 Task: Create a due date automation trigger when advanced on, 2 hours before a card is due add fields with custom field "Resume" set to a number lower or equal to 1 and lower than 10.
Action: Mouse moved to (876, 260)
Screenshot: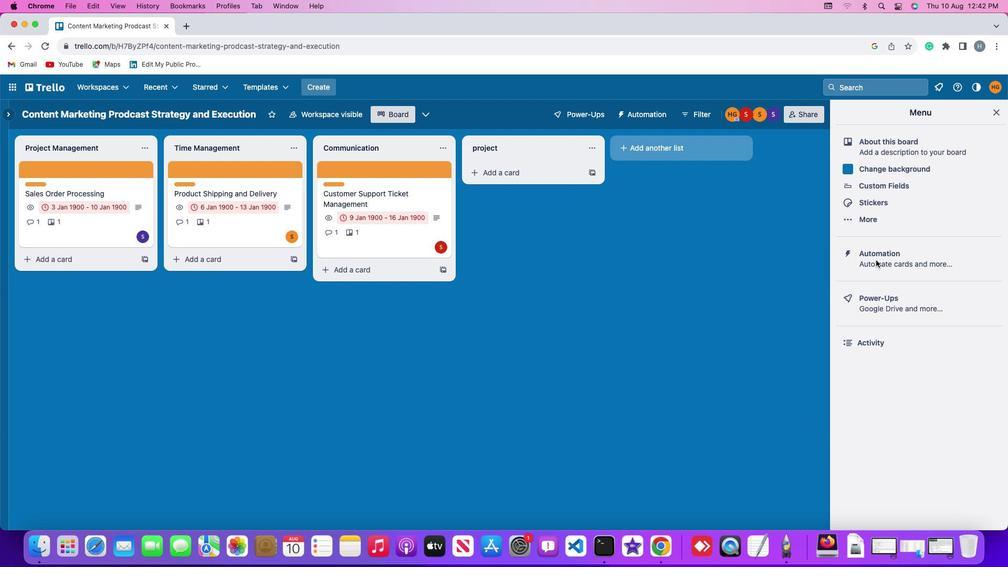 
Action: Mouse pressed left at (876, 260)
Screenshot: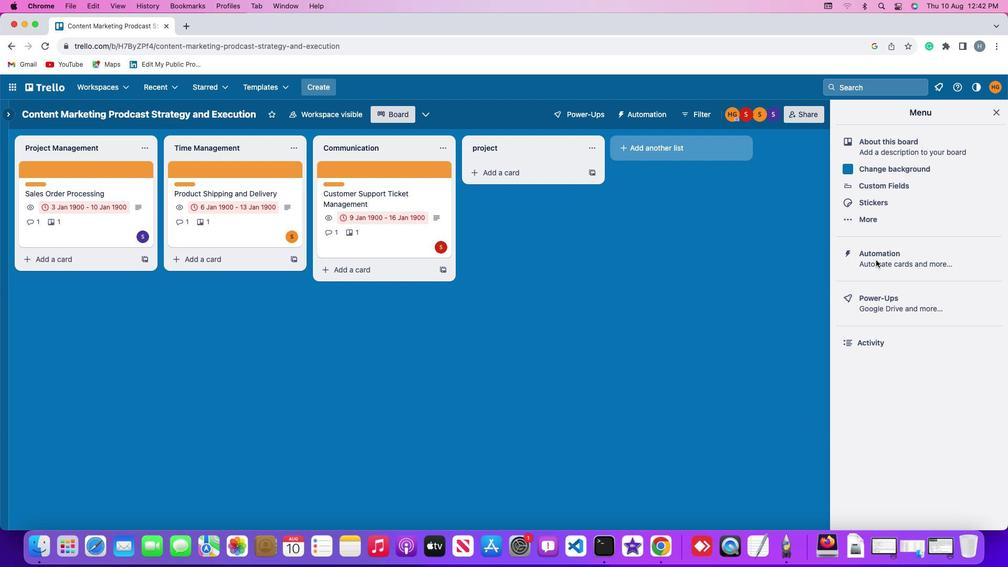 
Action: Mouse pressed left at (876, 260)
Screenshot: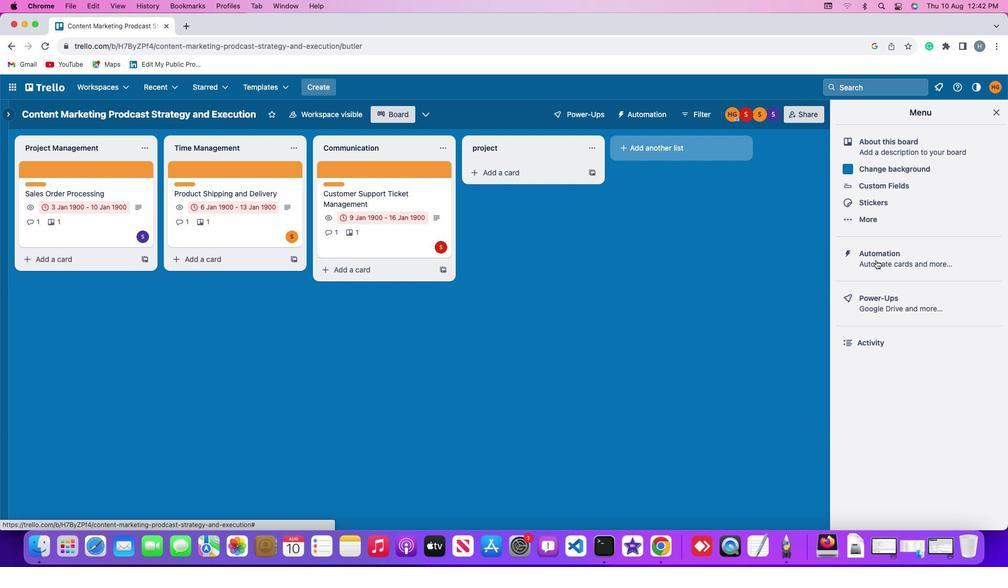 
Action: Mouse moved to (46, 253)
Screenshot: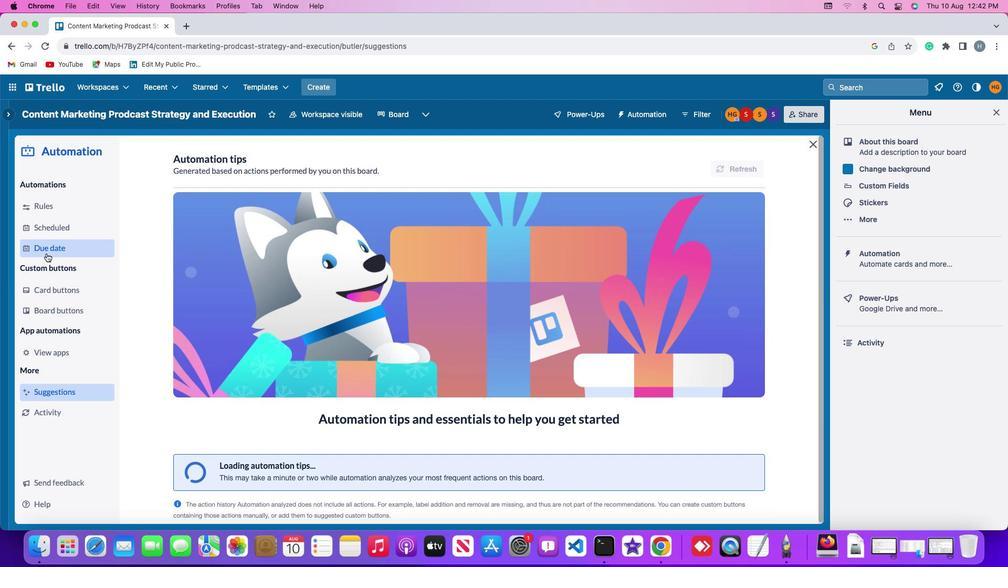 
Action: Mouse pressed left at (46, 253)
Screenshot: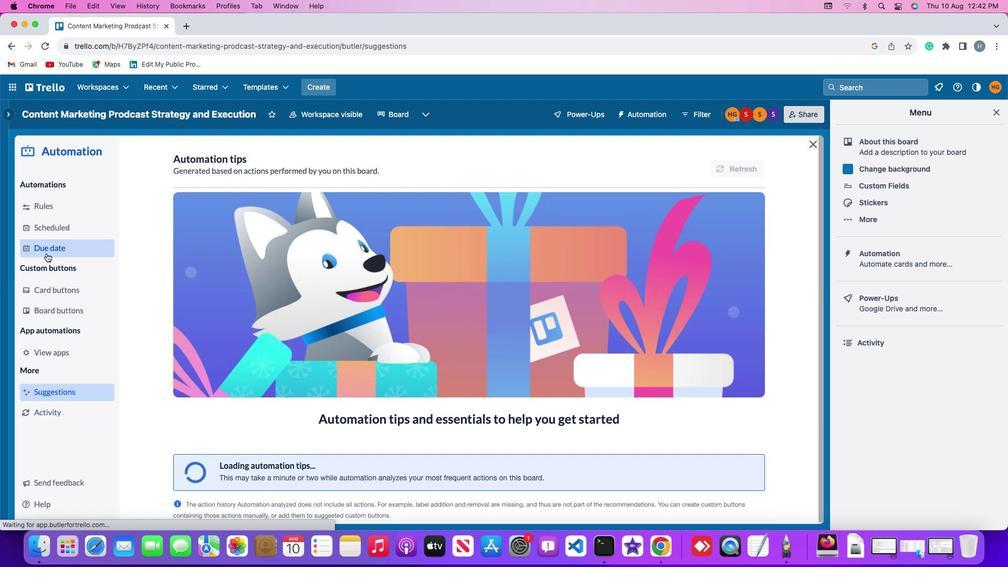 
Action: Mouse moved to (728, 163)
Screenshot: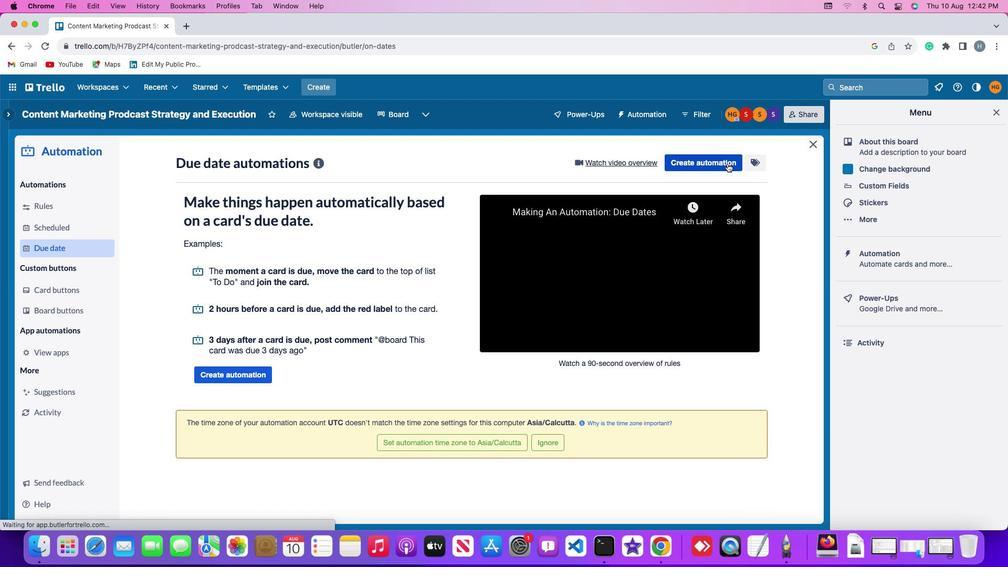 
Action: Mouse pressed left at (728, 163)
Screenshot: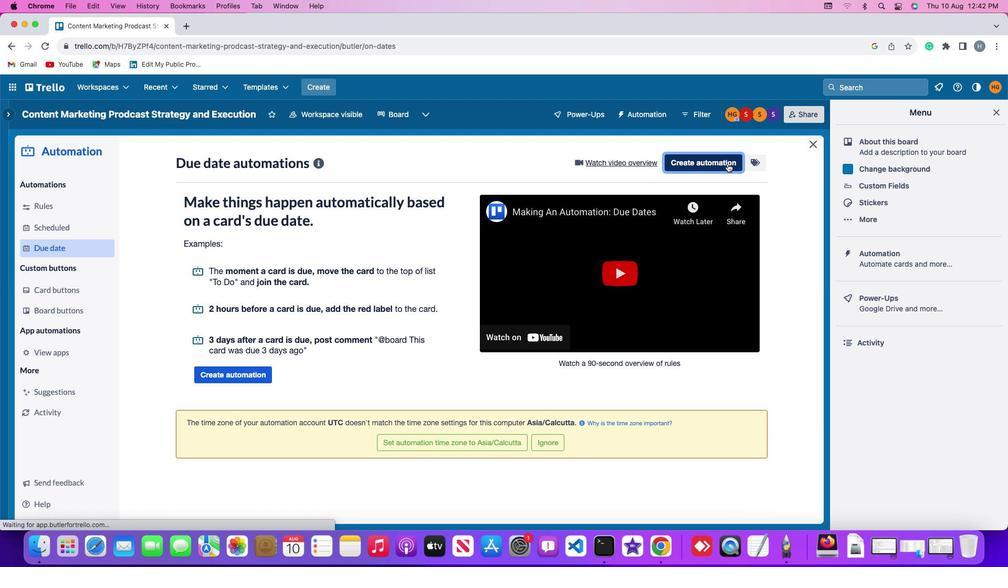 
Action: Mouse moved to (316, 263)
Screenshot: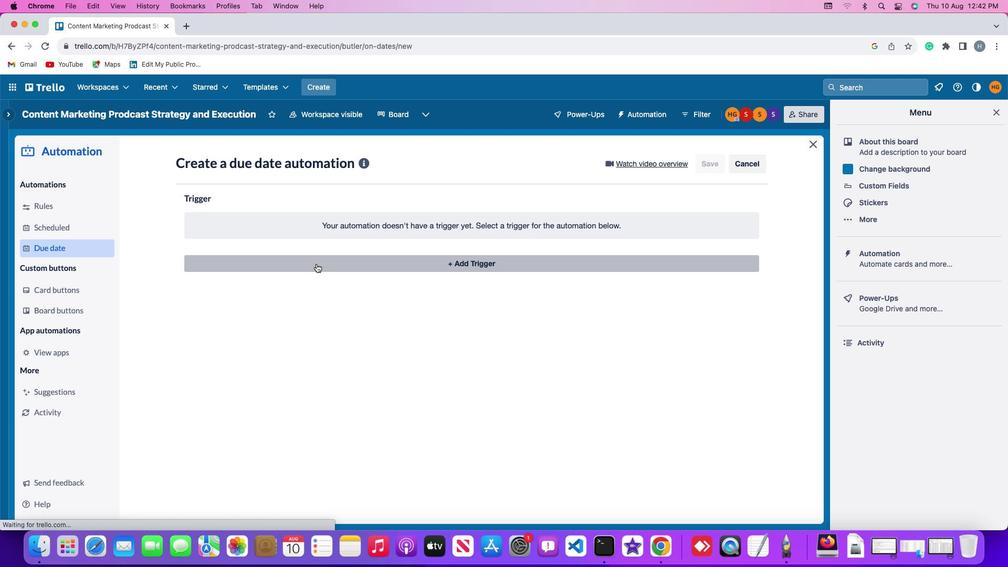 
Action: Mouse pressed left at (316, 263)
Screenshot: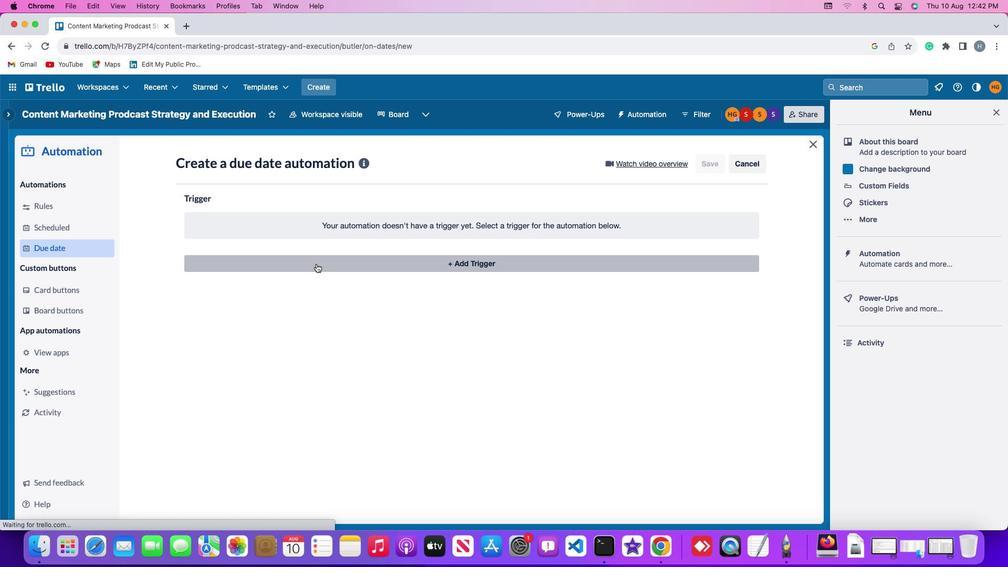 
Action: Mouse moved to (203, 425)
Screenshot: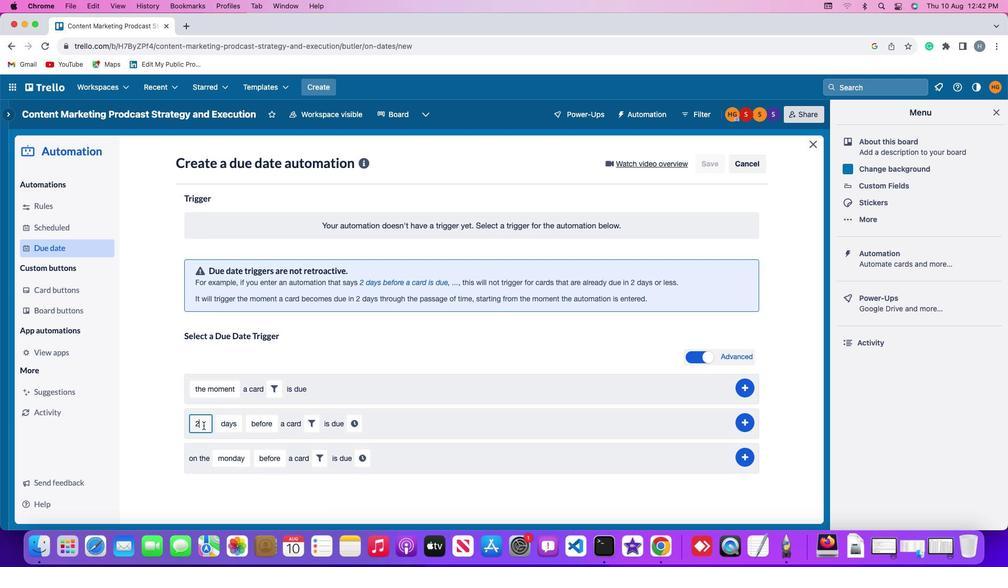 
Action: Mouse pressed left at (203, 425)
Screenshot: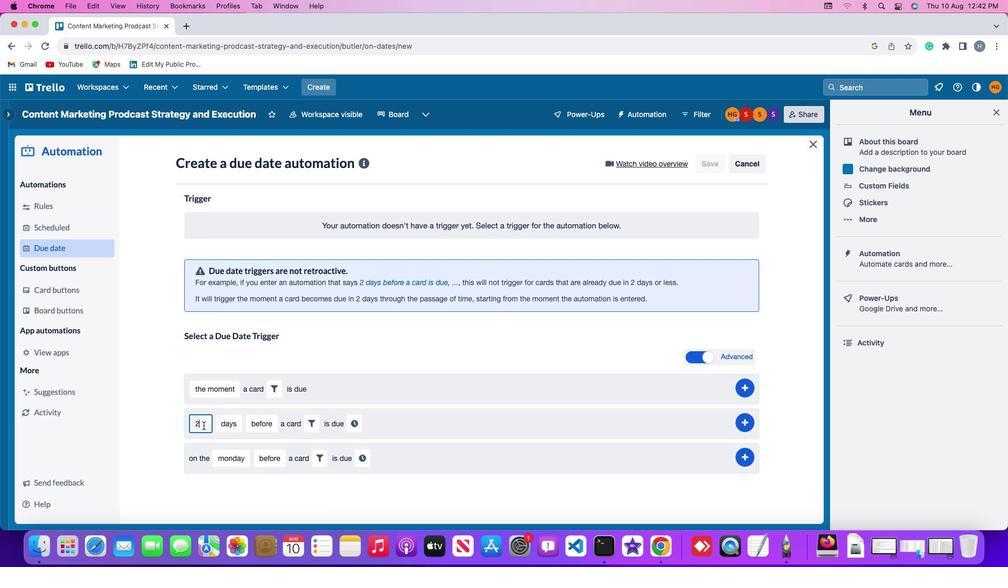 
Action: Key pressed Key.backspace'2'
Screenshot: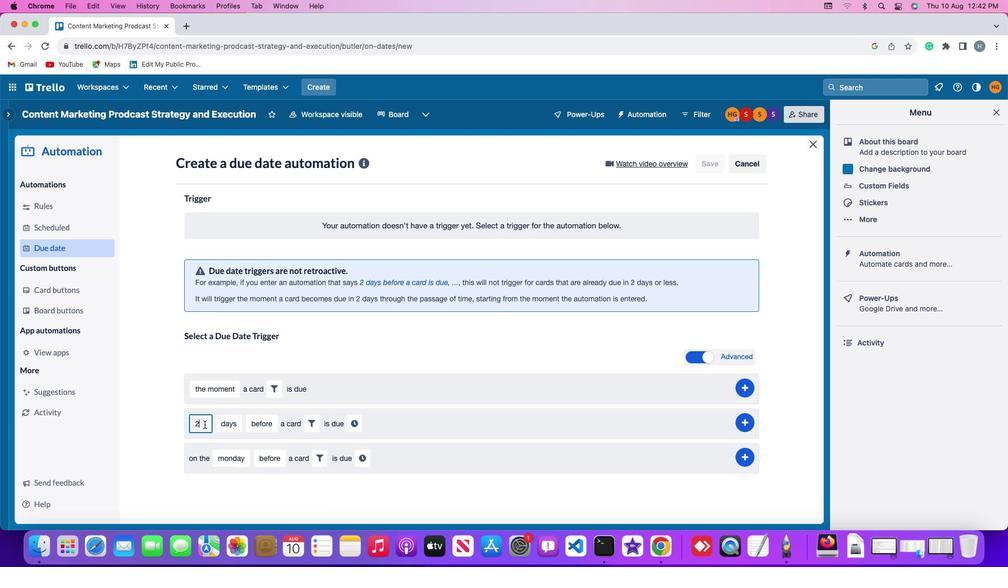 
Action: Mouse moved to (220, 423)
Screenshot: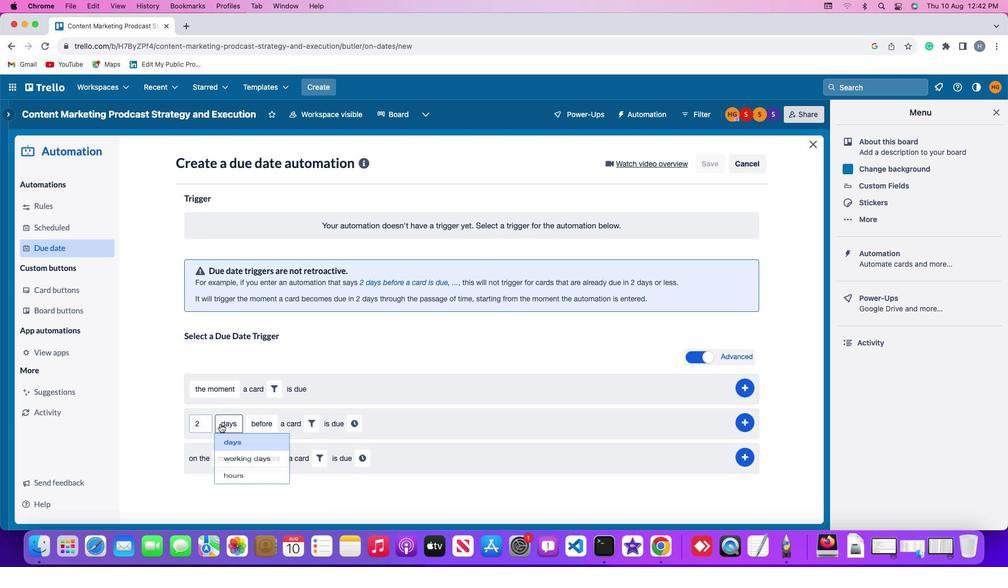 
Action: Mouse pressed left at (220, 423)
Screenshot: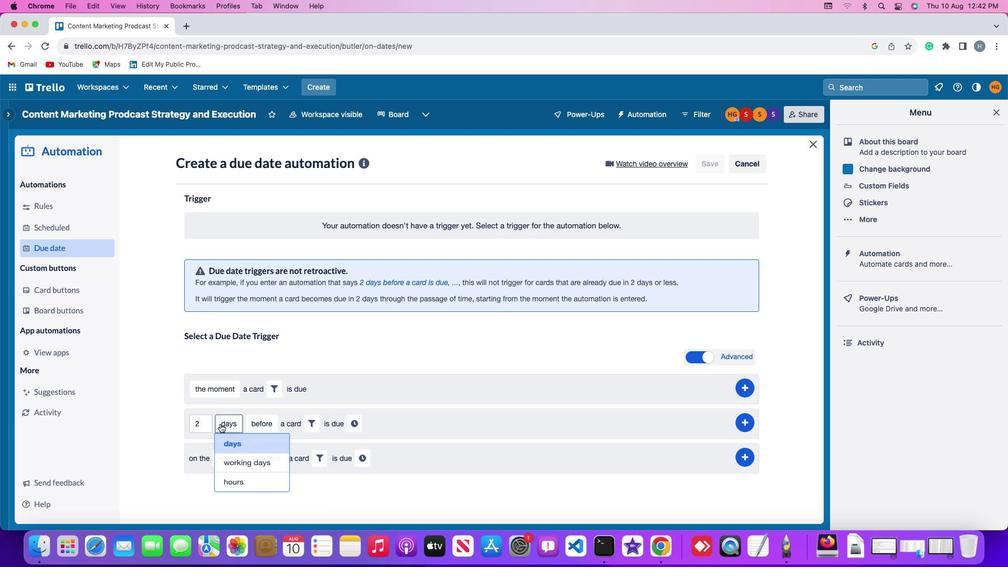 
Action: Mouse moved to (232, 482)
Screenshot: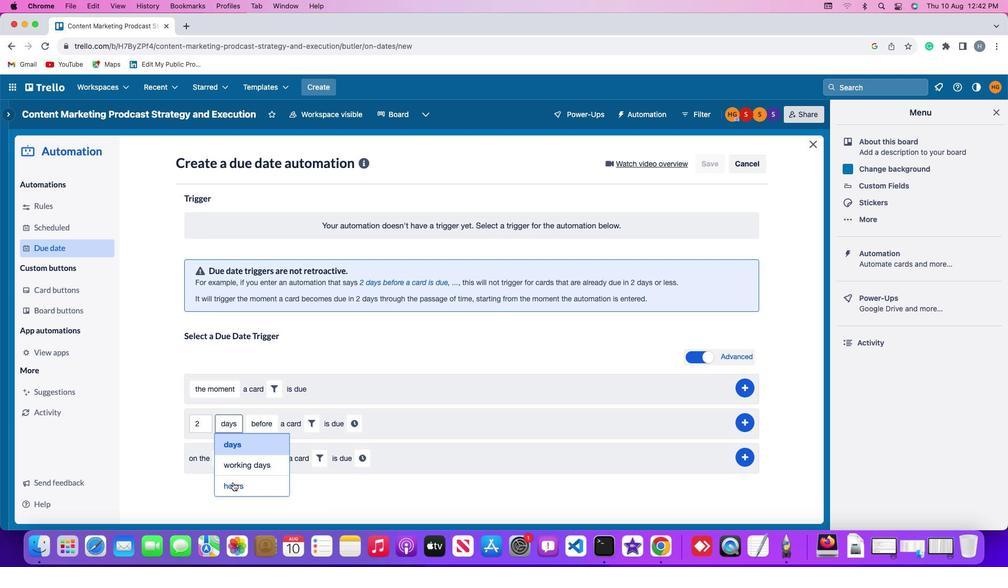 
Action: Mouse pressed left at (232, 482)
Screenshot: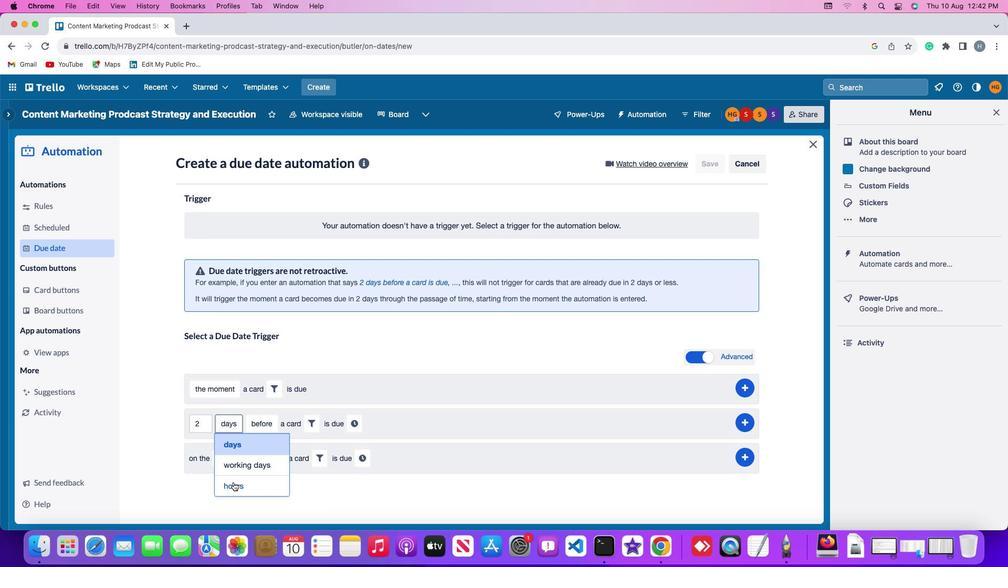
Action: Mouse moved to (268, 423)
Screenshot: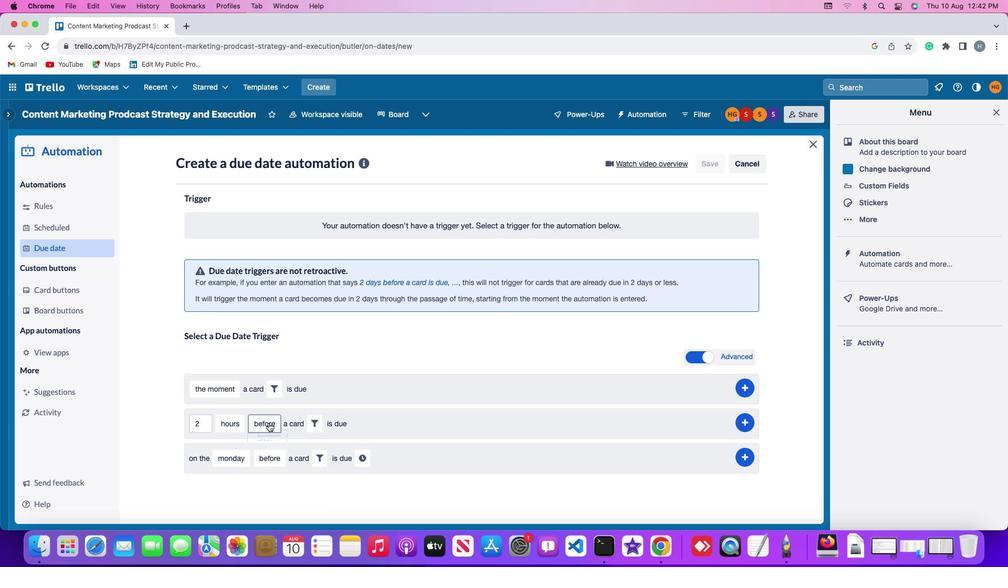 
Action: Mouse pressed left at (268, 423)
Screenshot: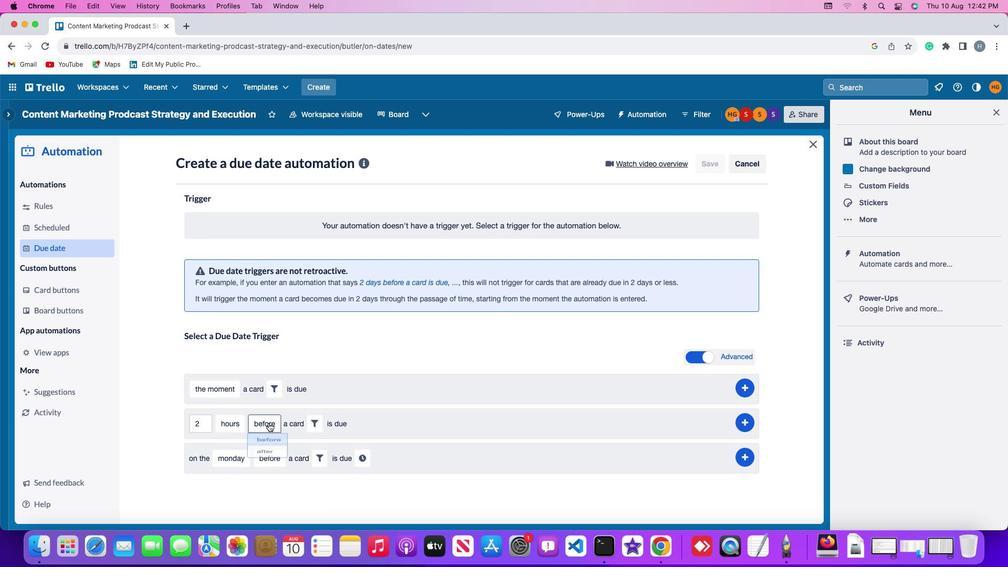 
Action: Mouse moved to (272, 440)
Screenshot: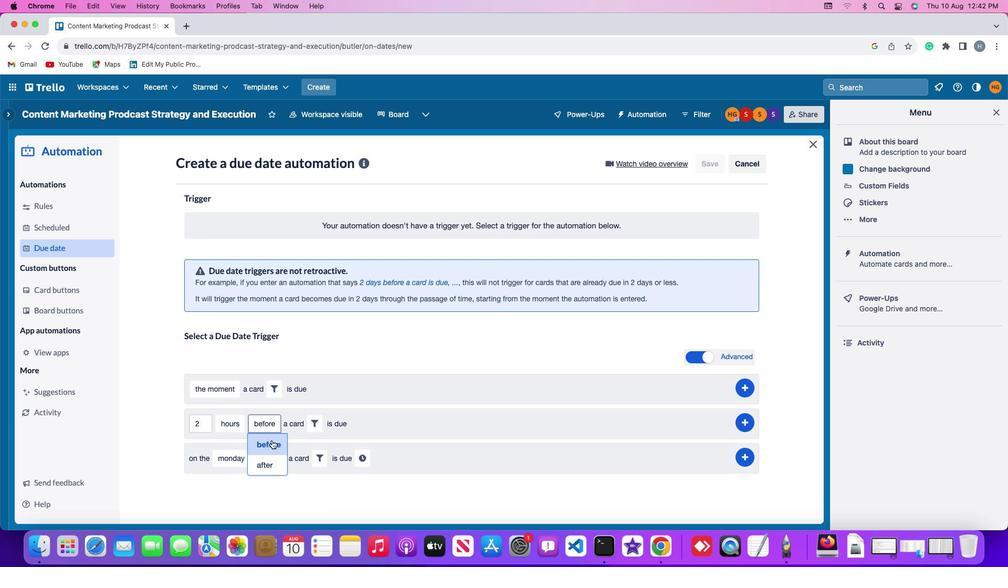 
Action: Mouse pressed left at (272, 440)
Screenshot: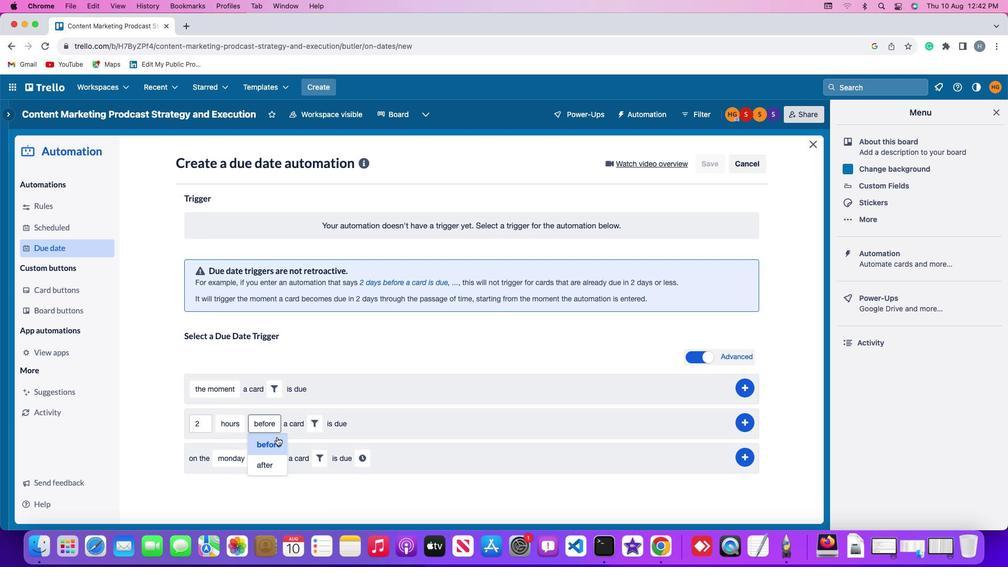 
Action: Mouse moved to (313, 420)
Screenshot: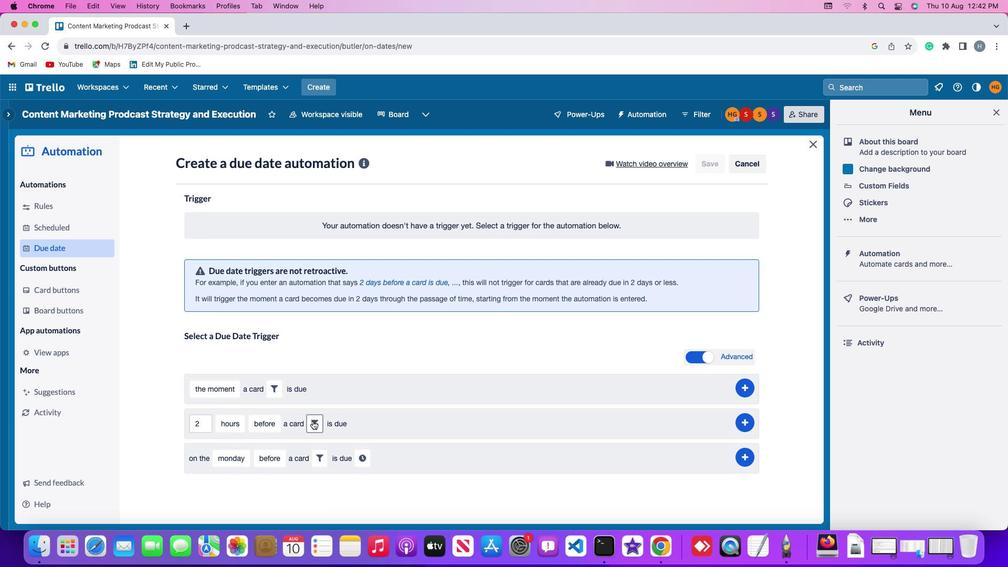 
Action: Mouse pressed left at (313, 420)
Screenshot: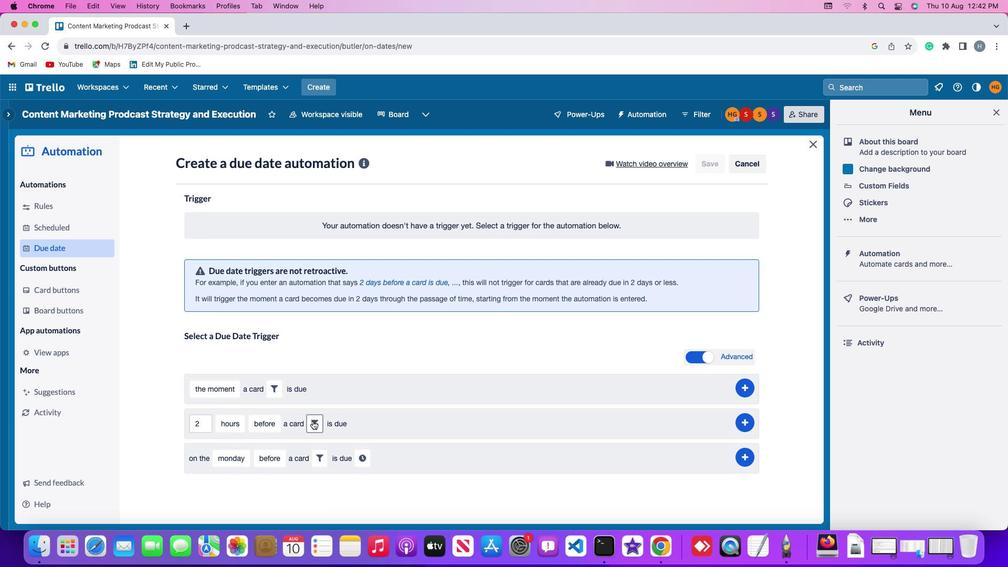 
Action: Mouse moved to (490, 454)
Screenshot: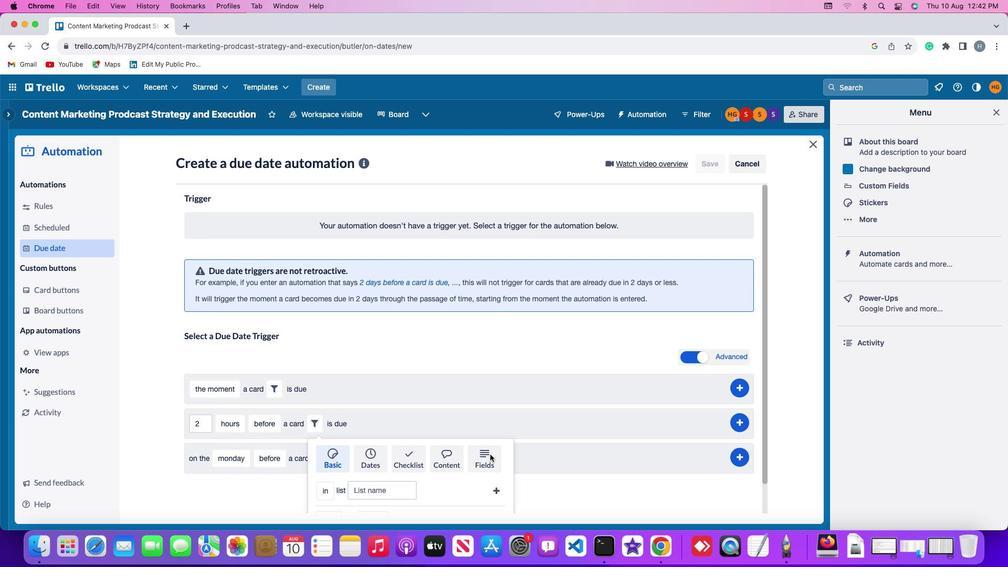 
Action: Mouse pressed left at (490, 454)
Screenshot: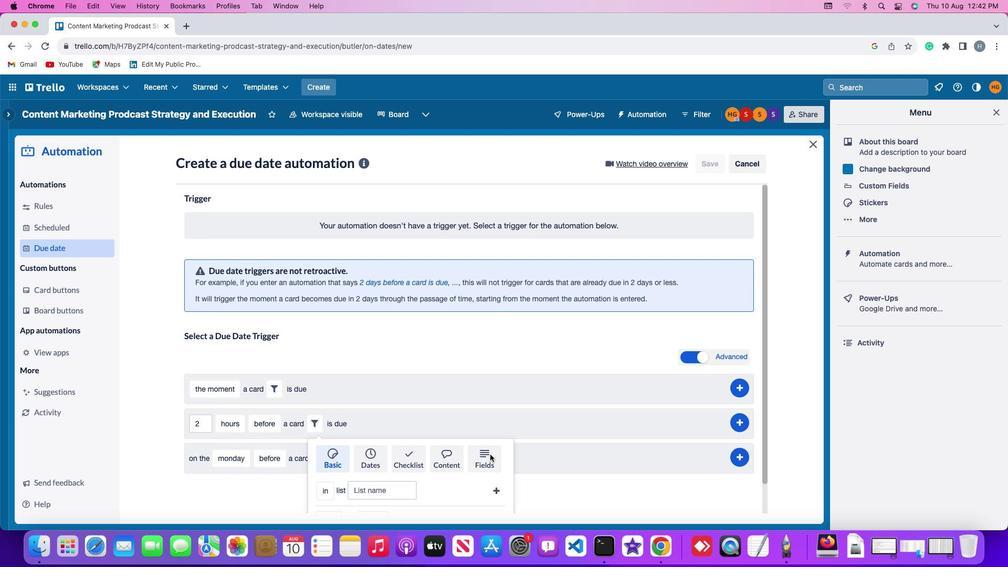 
Action: Mouse moved to (282, 489)
Screenshot: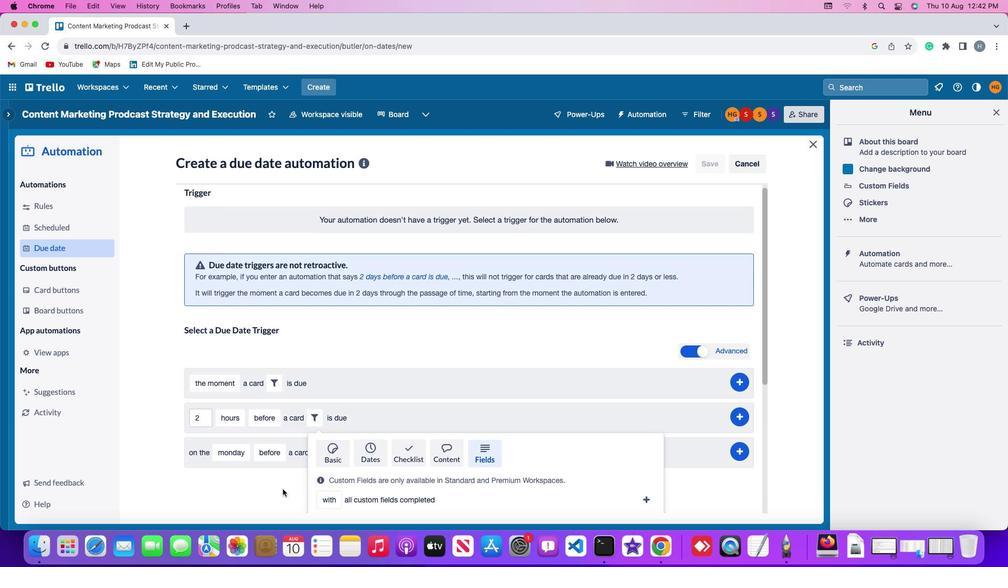 
Action: Mouse scrolled (282, 489) with delta (0, 0)
Screenshot: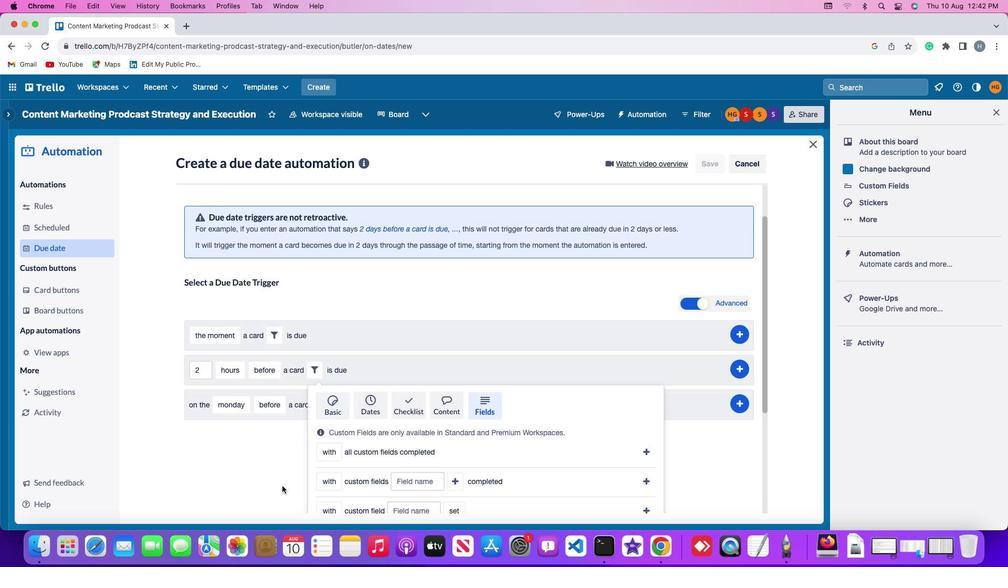 
Action: Mouse scrolled (282, 489) with delta (0, 0)
Screenshot: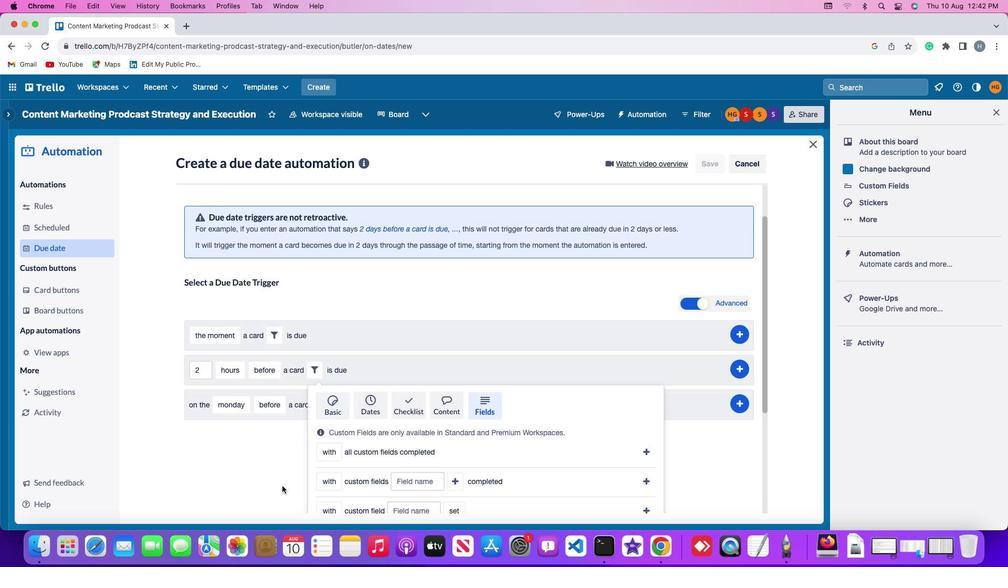 
Action: Mouse scrolled (282, 489) with delta (0, -1)
Screenshot: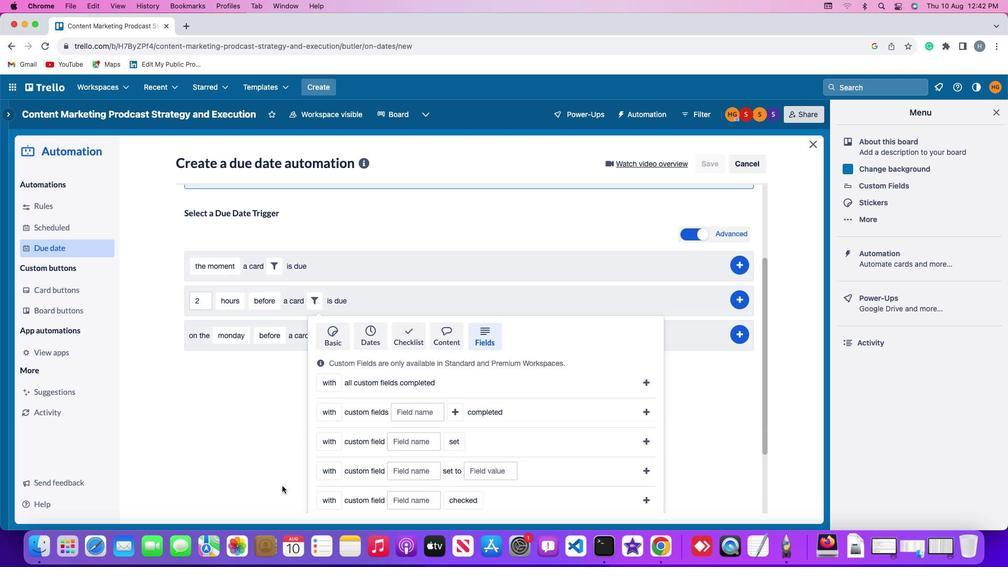 
Action: Mouse scrolled (282, 489) with delta (0, -2)
Screenshot: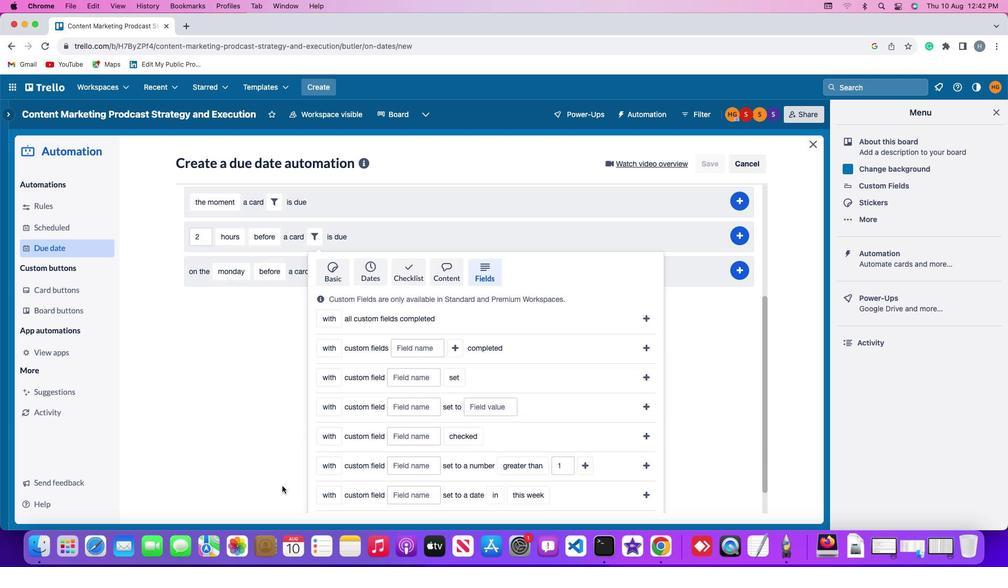 
Action: Mouse scrolled (282, 489) with delta (0, -3)
Screenshot: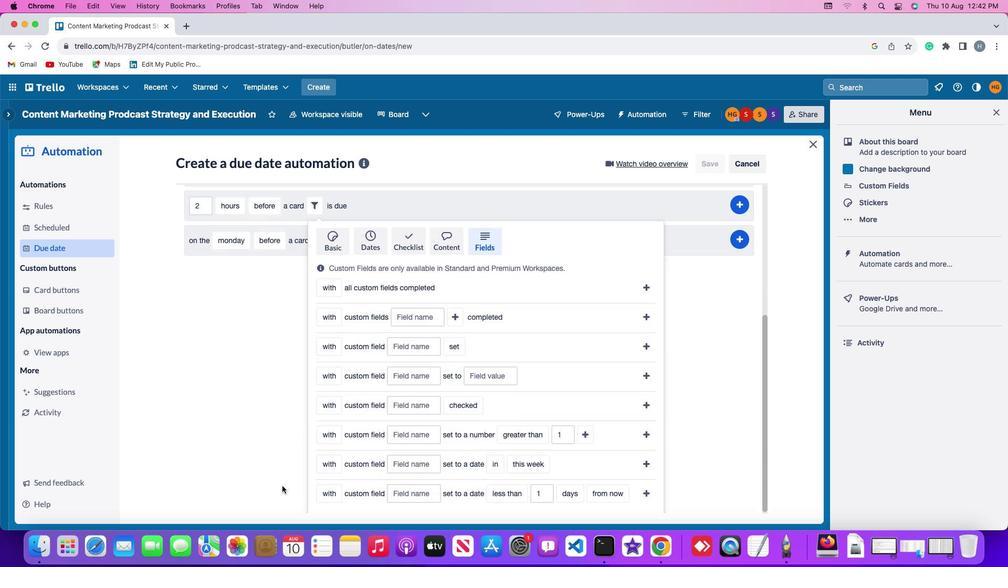 
Action: Mouse moved to (282, 485)
Screenshot: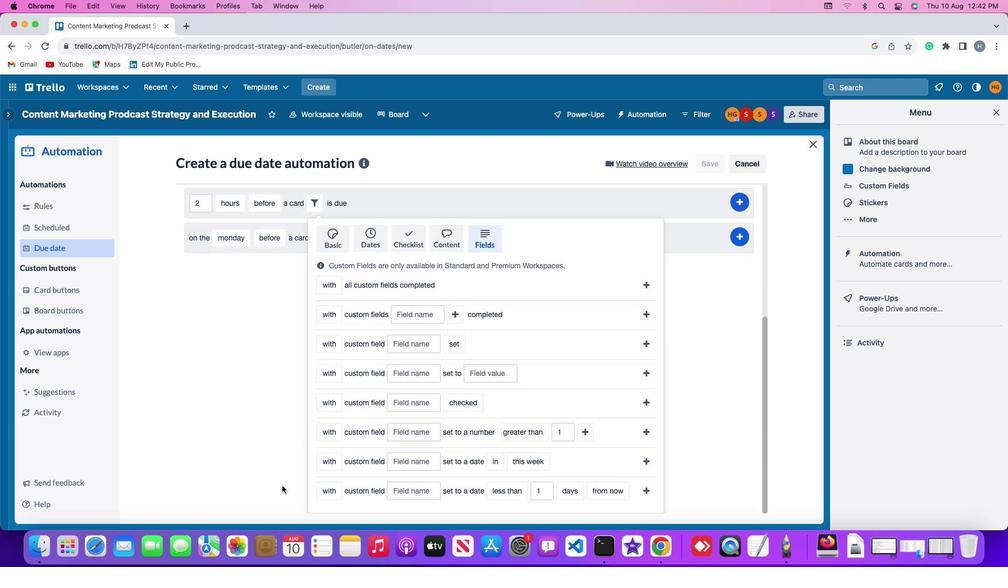 
Action: Mouse scrolled (282, 485) with delta (0, 0)
Screenshot: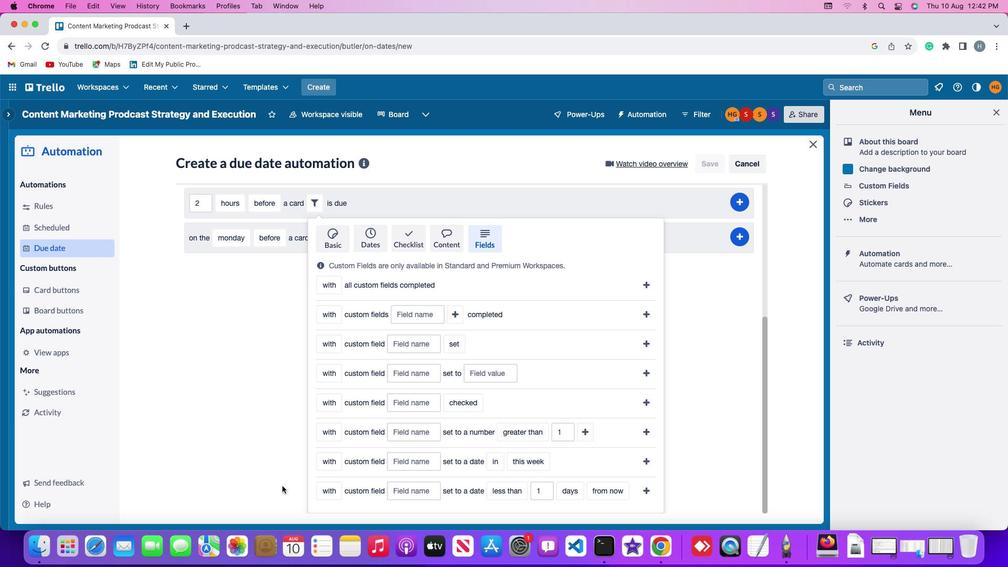 
Action: Mouse scrolled (282, 485) with delta (0, 0)
Screenshot: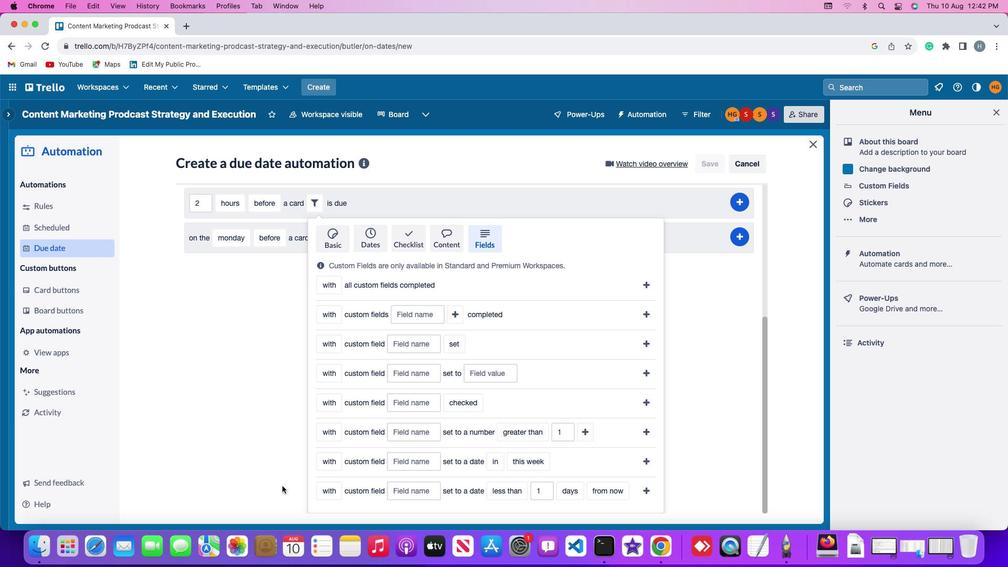 
Action: Mouse scrolled (282, 485) with delta (0, -1)
Screenshot: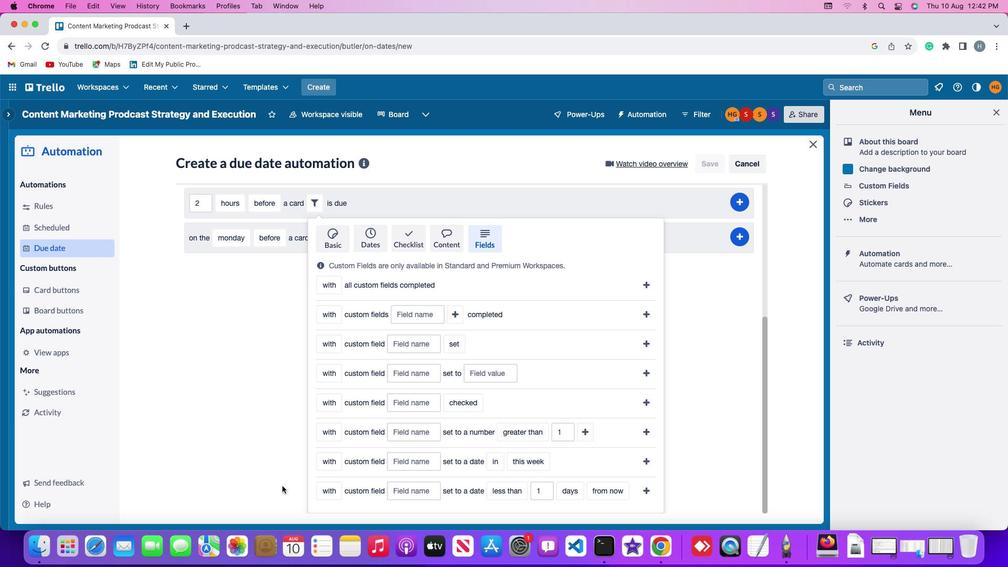
Action: Mouse scrolled (282, 485) with delta (0, -2)
Screenshot: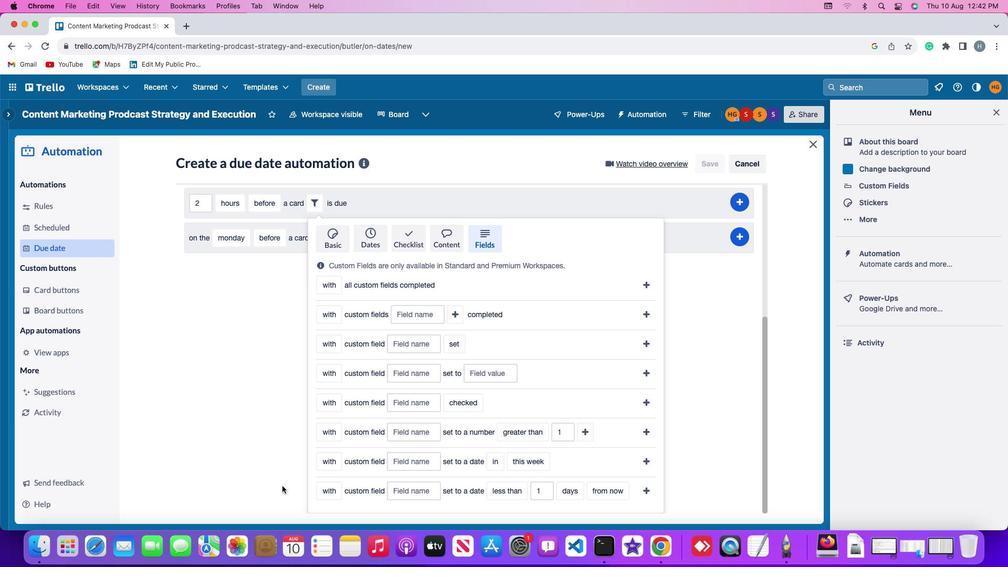 
Action: Mouse moved to (324, 432)
Screenshot: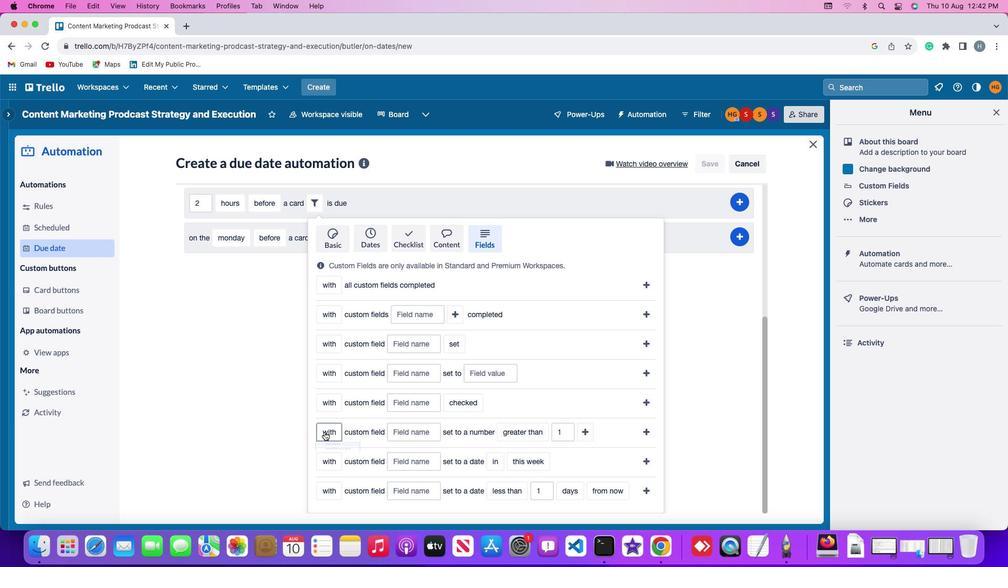 
Action: Mouse pressed left at (324, 432)
Screenshot: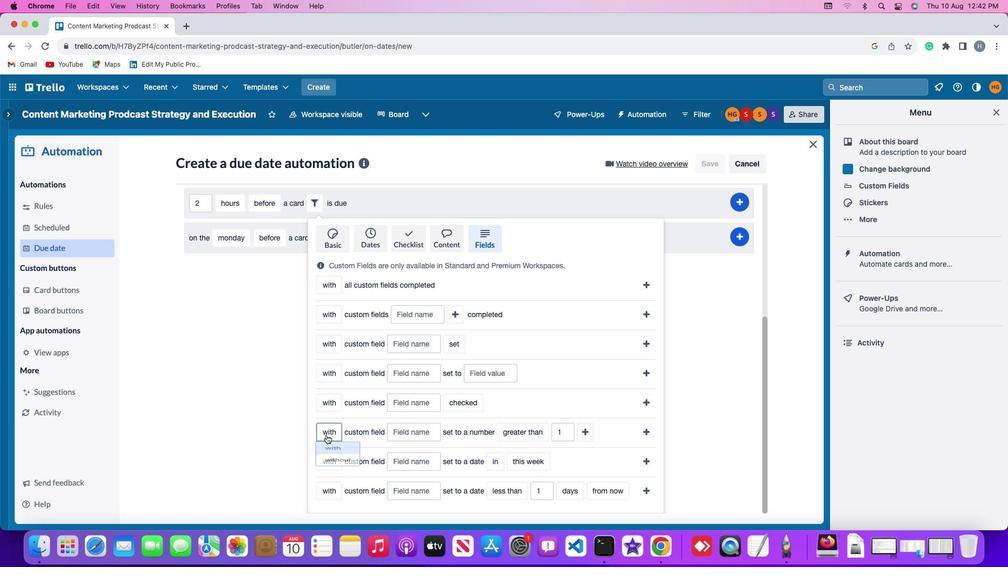 
Action: Mouse moved to (333, 448)
Screenshot: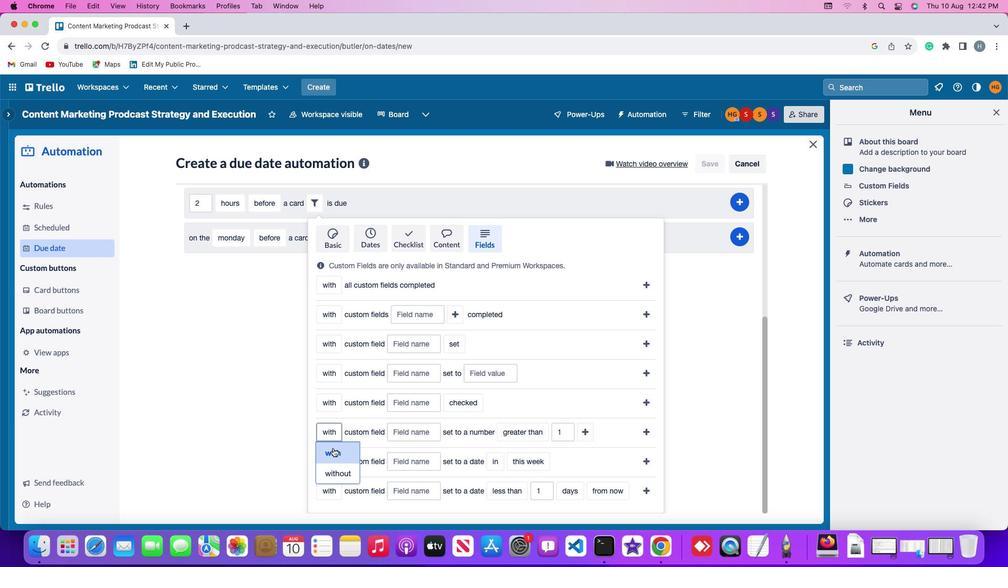 
Action: Mouse pressed left at (333, 448)
Screenshot: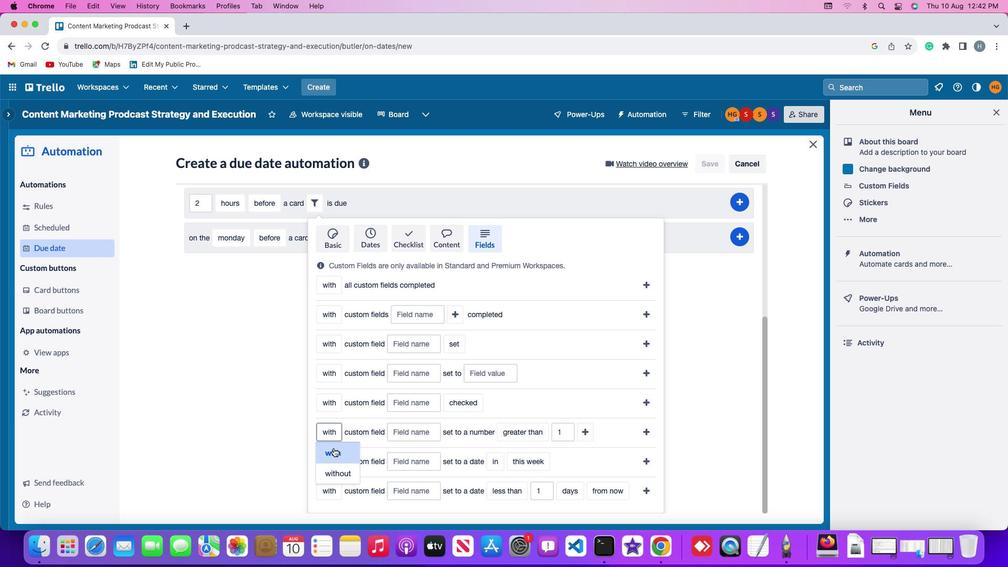 
Action: Mouse moved to (408, 434)
Screenshot: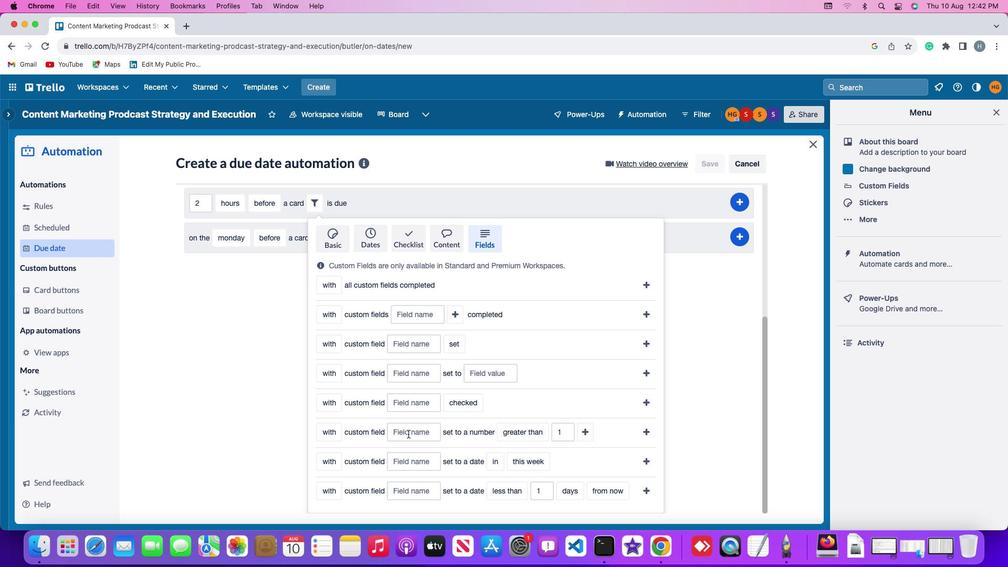 
Action: Mouse pressed left at (408, 434)
Screenshot: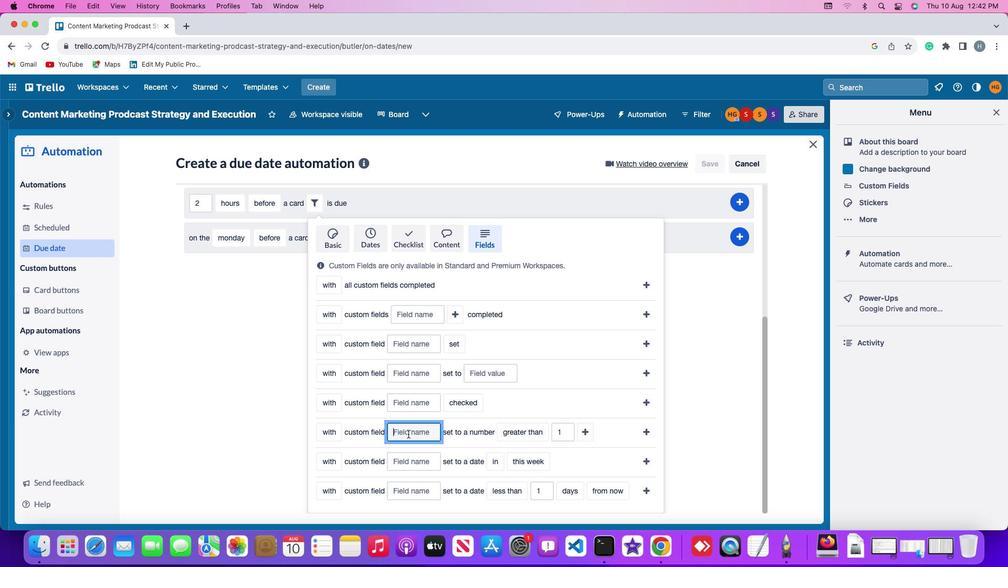 
Action: Mouse moved to (408, 434)
Screenshot: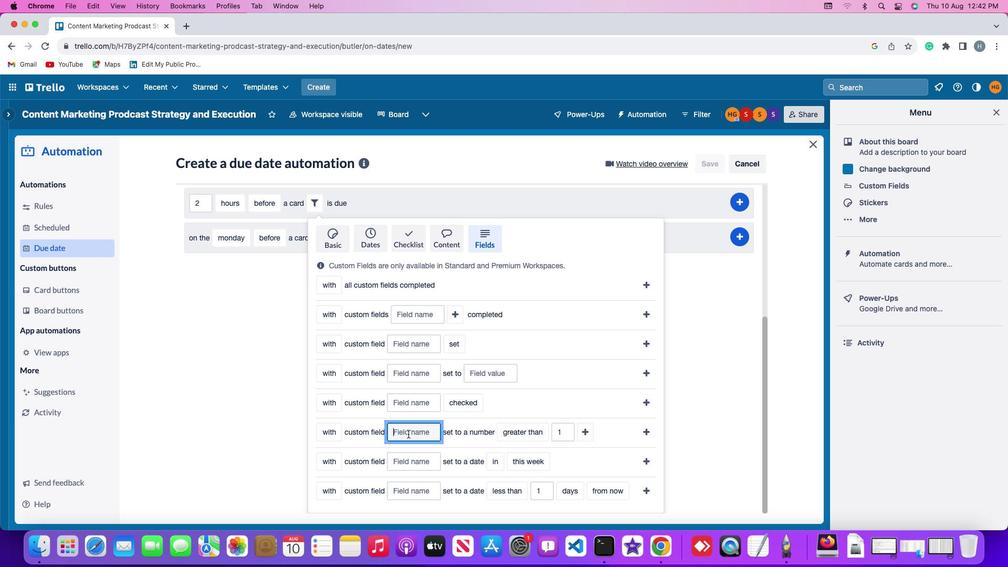 
Action: Key pressed Key.shift'R''e''s''u''m''e'
Screenshot: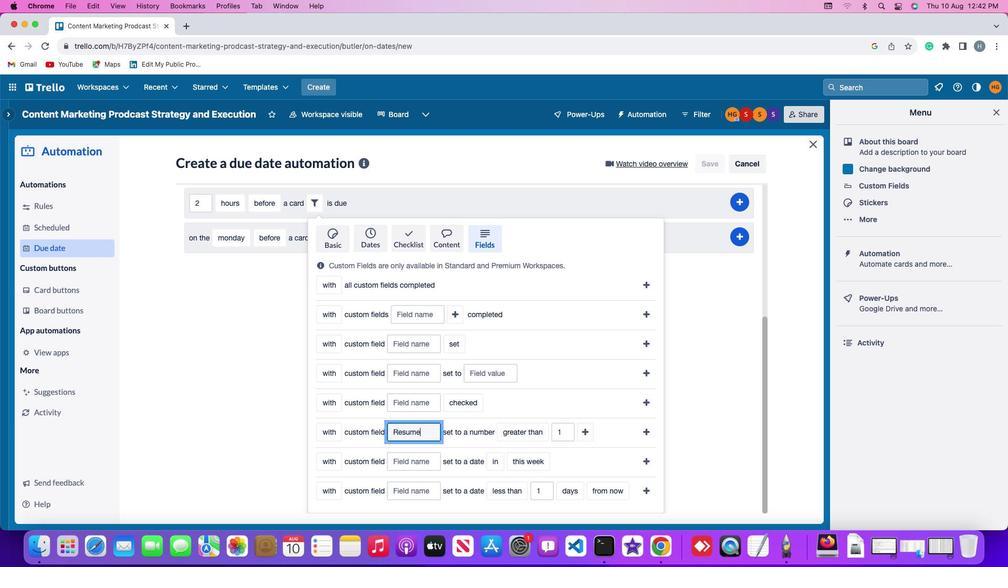 
Action: Mouse moved to (527, 429)
Screenshot: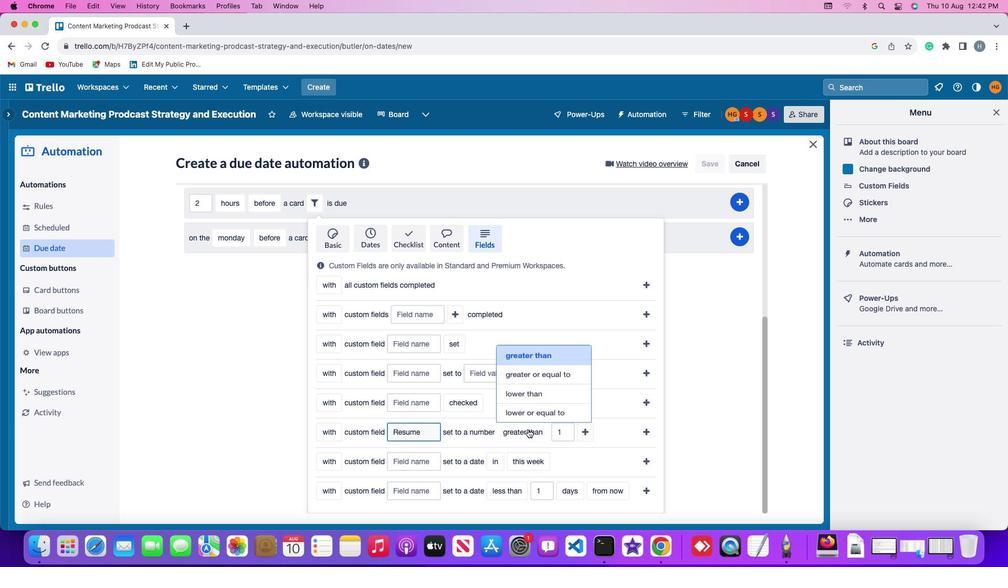 
Action: Mouse pressed left at (527, 429)
Screenshot: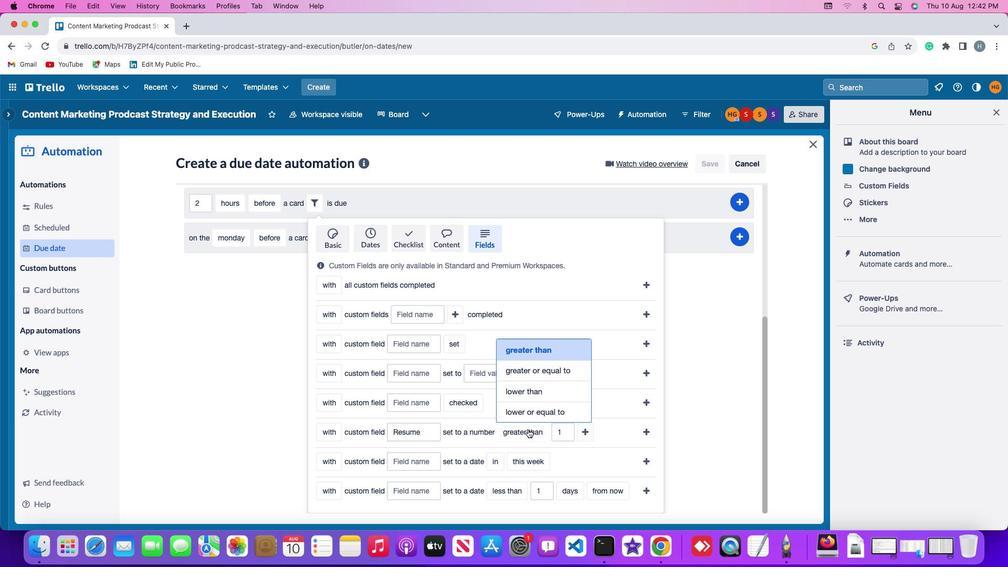 
Action: Mouse moved to (531, 413)
Screenshot: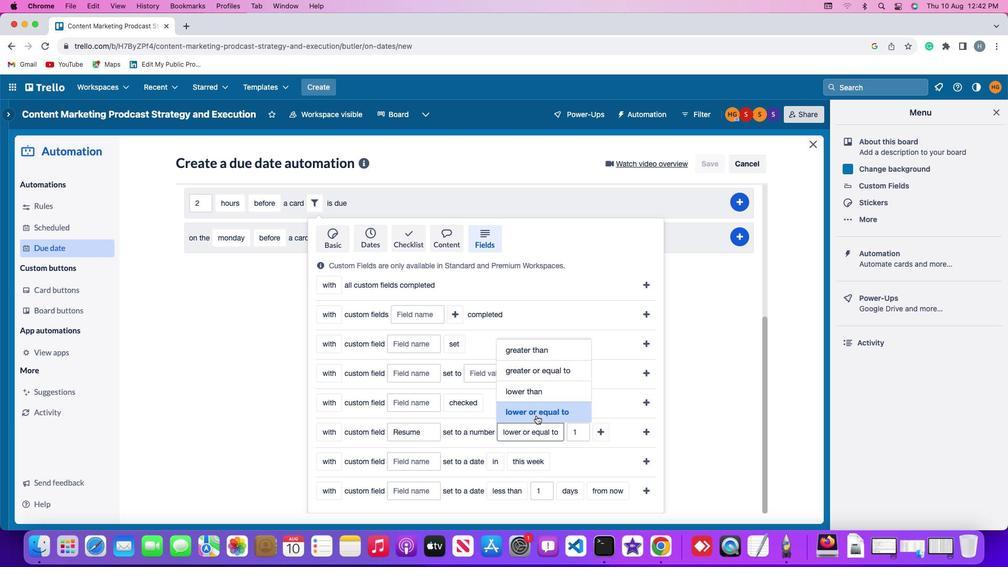 
Action: Mouse pressed left at (531, 413)
Screenshot: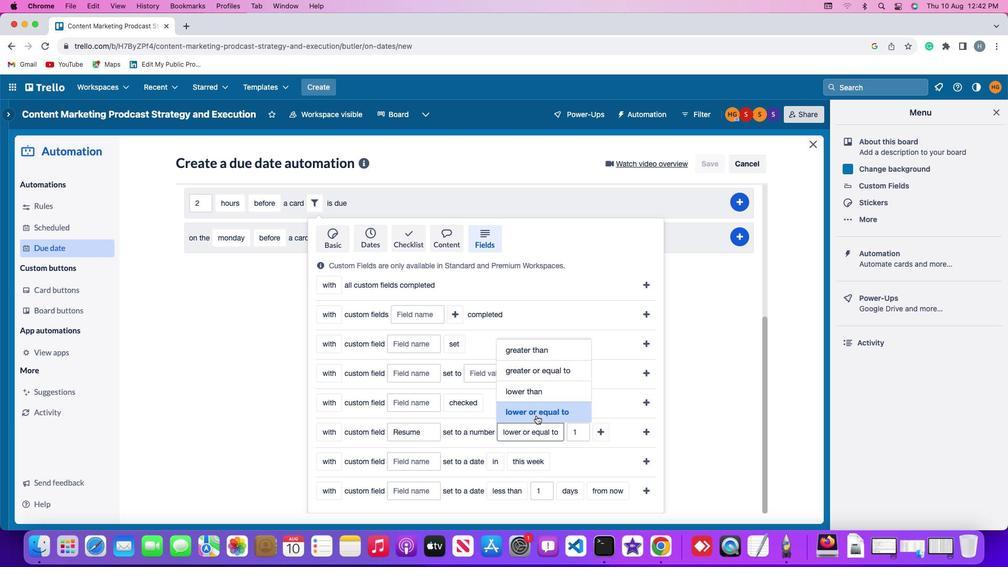 
Action: Mouse moved to (578, 431)
Screenshot: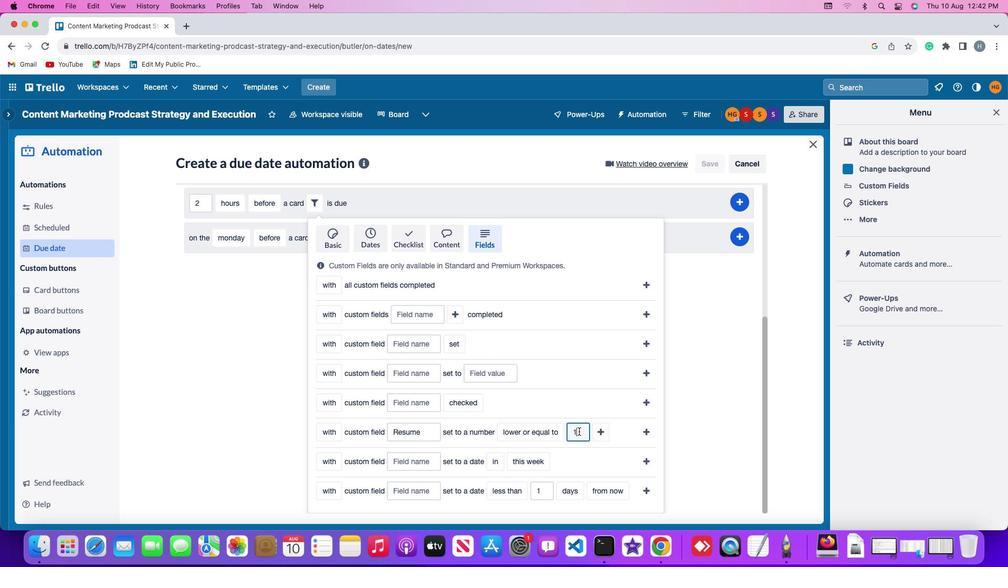 
Action: Mouse pressed left at (578, 431)
Screenshot: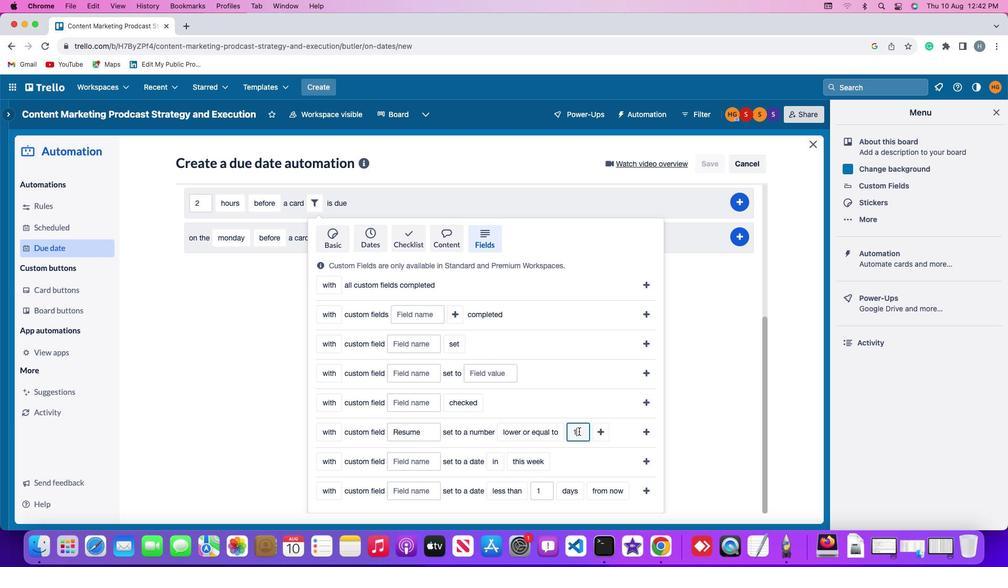 
Action: Mouse moved to (578, 431)
Screenshot: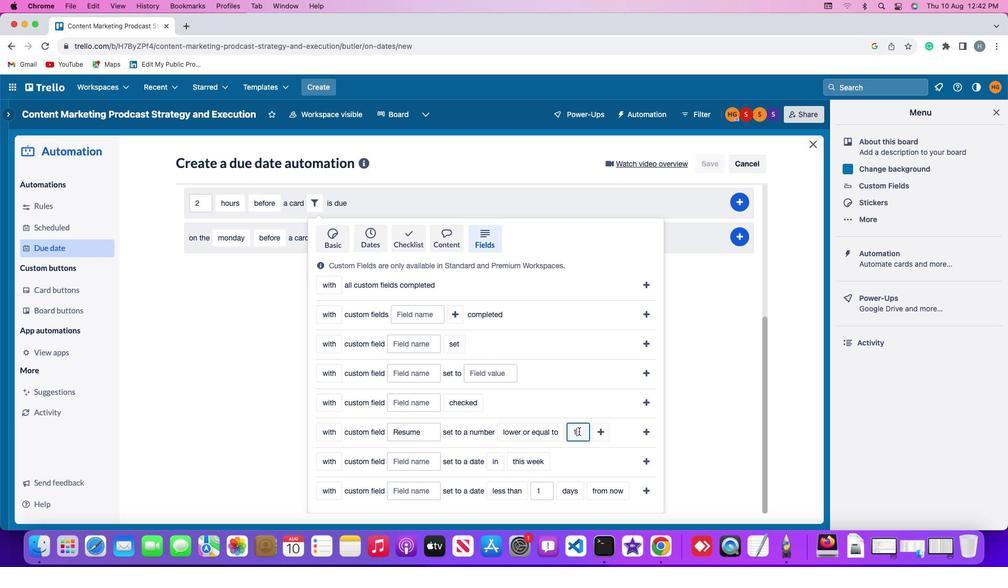 
Action: Key pressed Key.backspace'1'
Screenshot: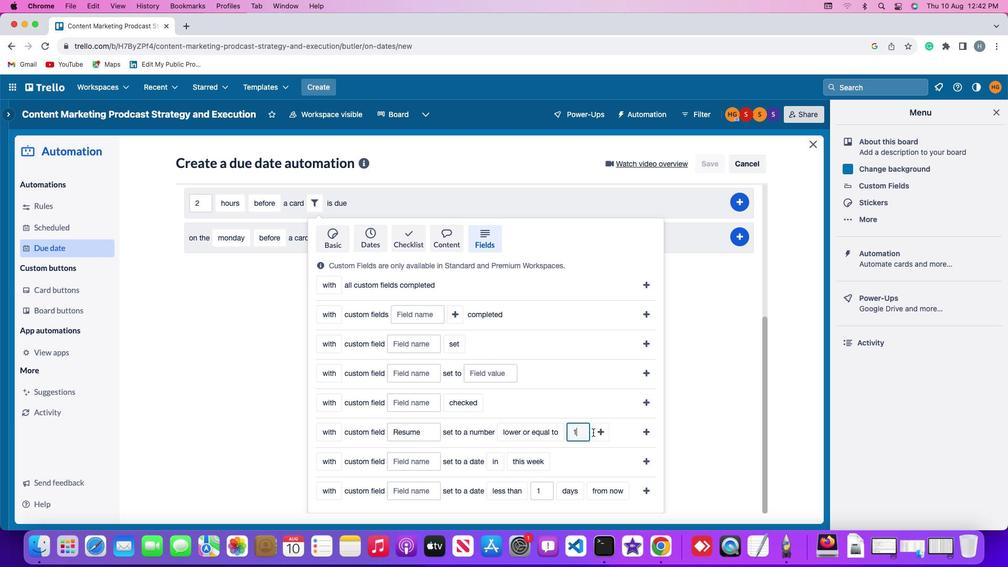 
Action: Mouse moved to (605, 433)
Screenshot: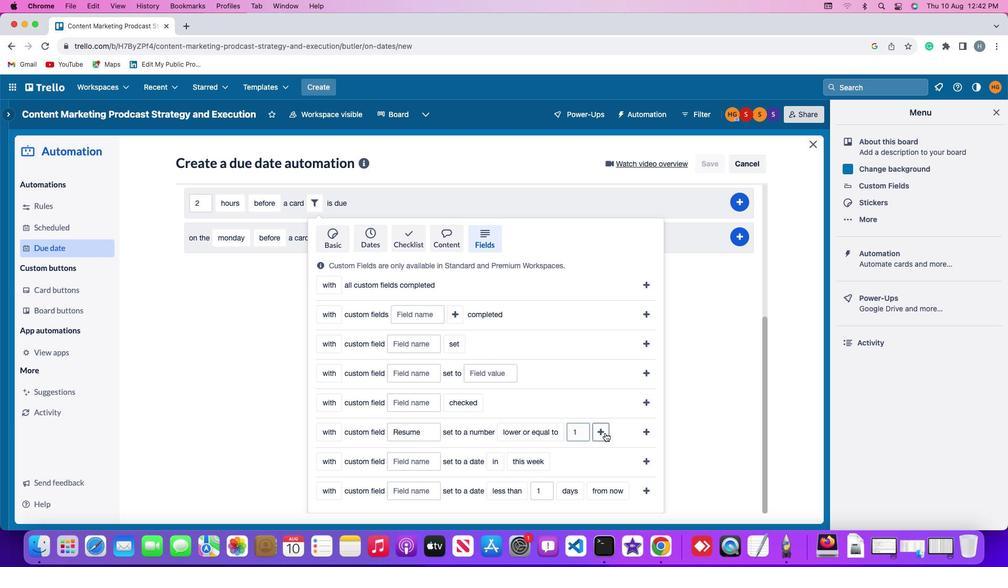 
Action: Mouse pressed left at (605, 433)
Screenshot: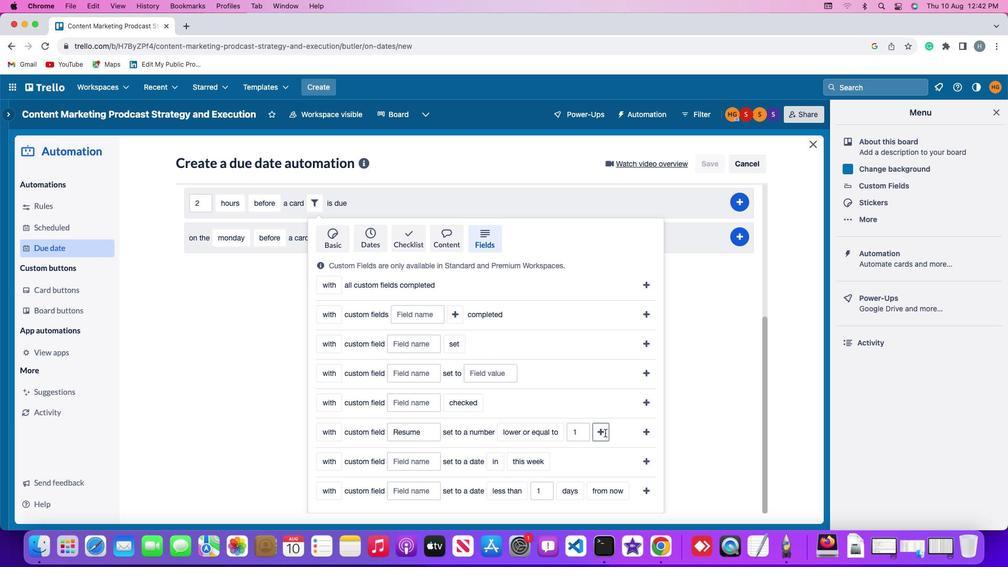 
Action: Mouse moved to (629, 434)
Screenshot: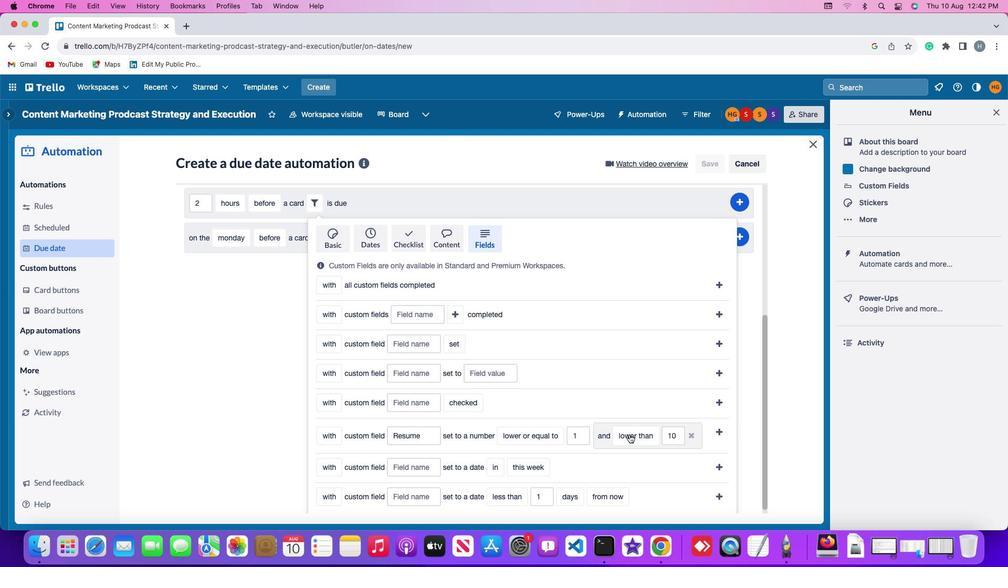 
Action: Mouse pressed left at (629, 434)
Screenshot: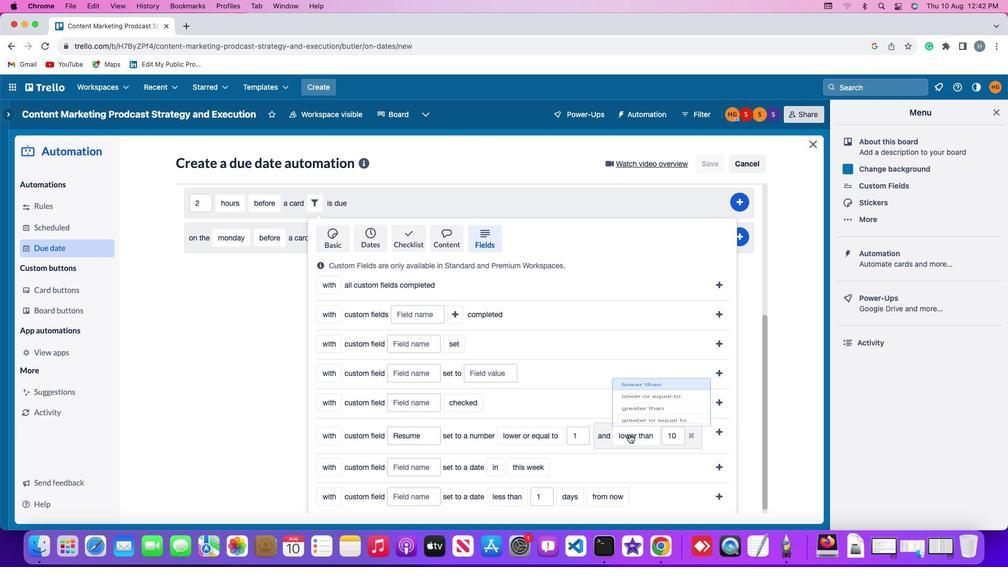 
Action: Mouse moved to (642, 352)
Screenshot: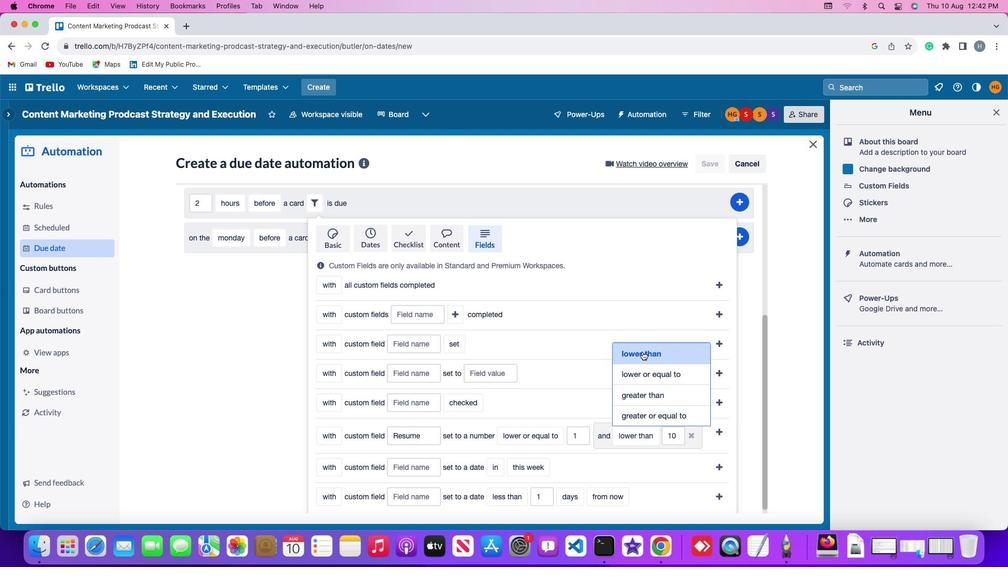 
Action: Mouse pressed left at (642, 352)
Screenshot: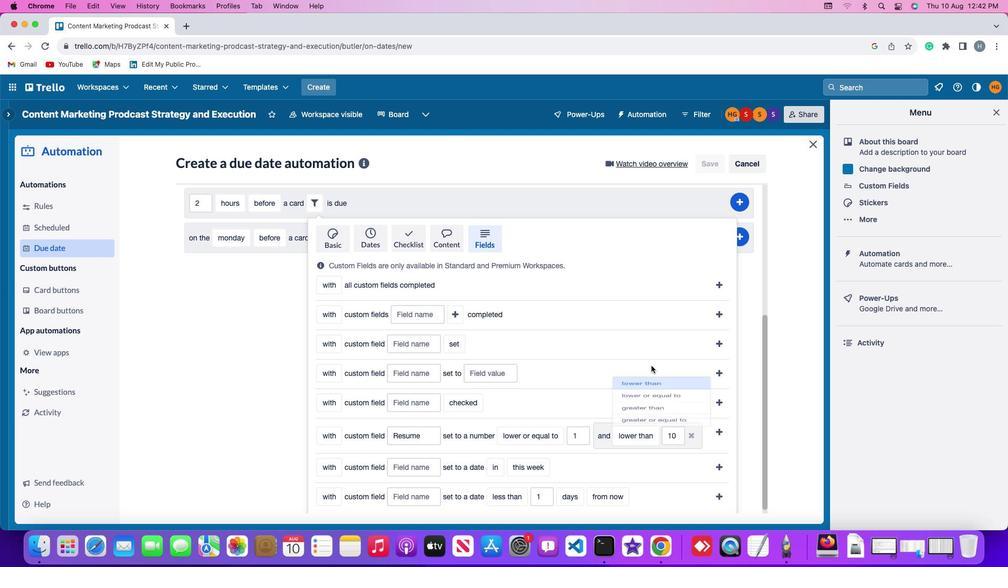 
Action: Mouse moved to (678, 436)
Screenshot: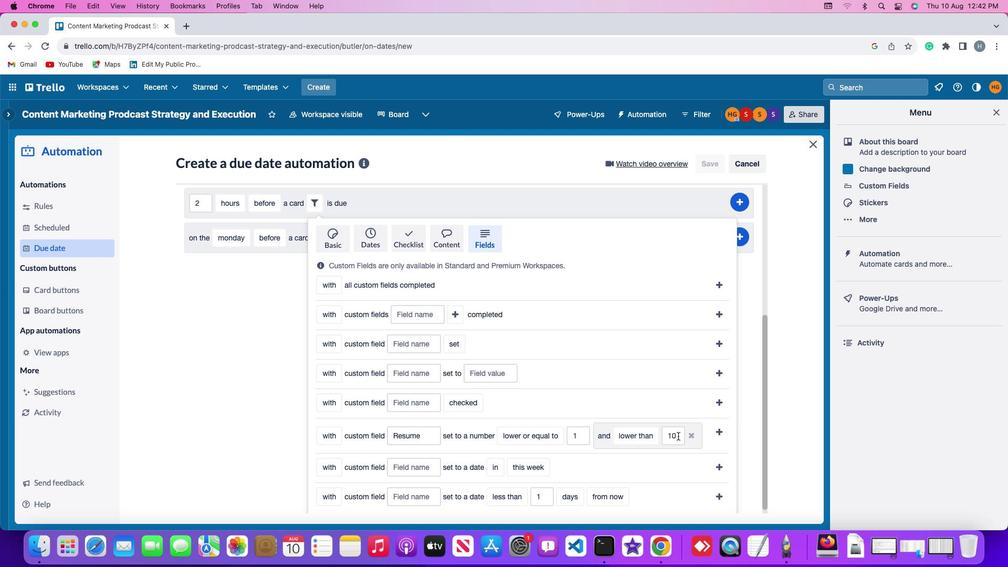 
Action: Mouse pressed left at (678, 436)
Screenshot: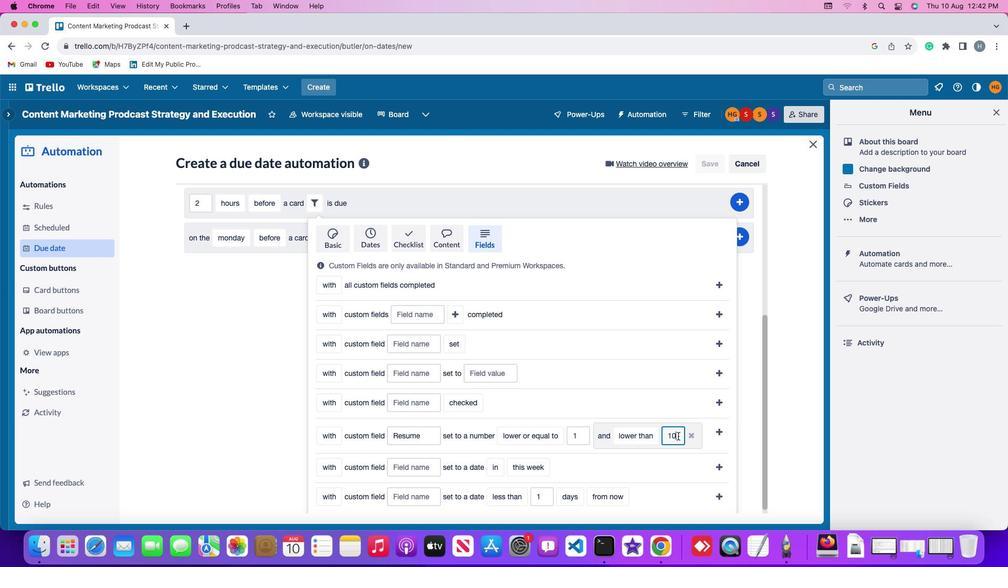 
Action: Key pressed Key.backspaceKey.backspace'1''0'
Screenshot: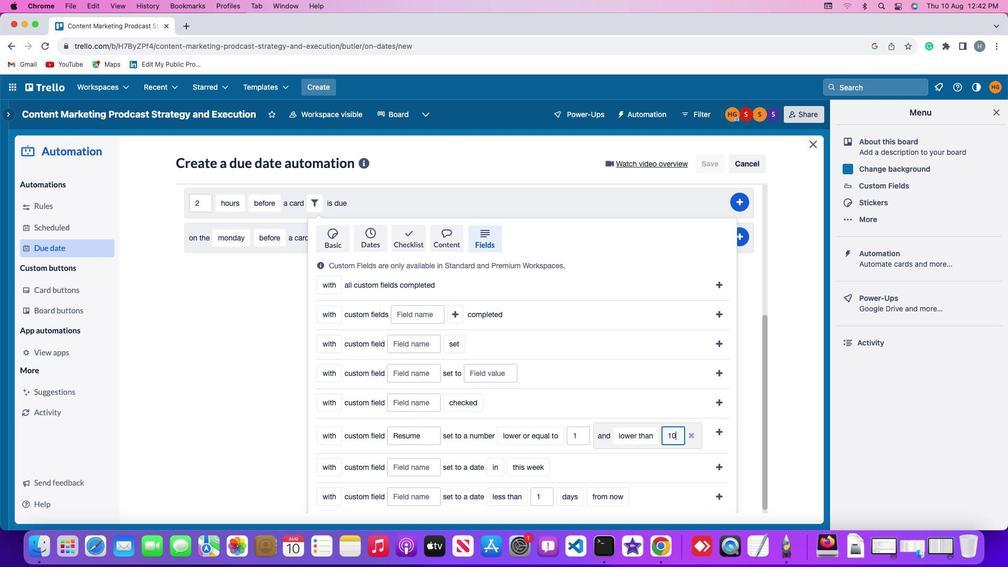 
Action: Mouse moved to (718, 430)
Screenshot: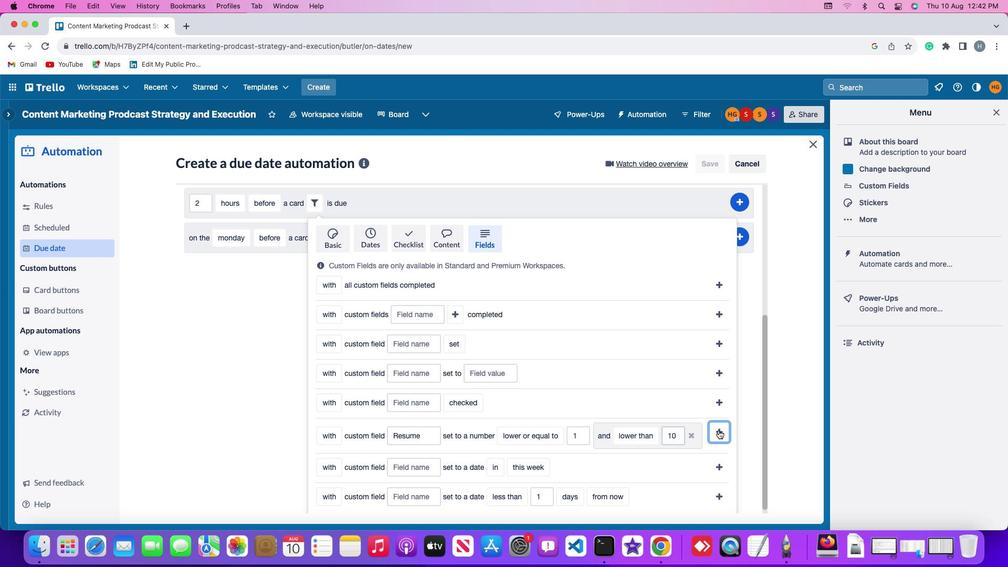 
Action: Mouse pressed left at (718, 430)
Screenshot: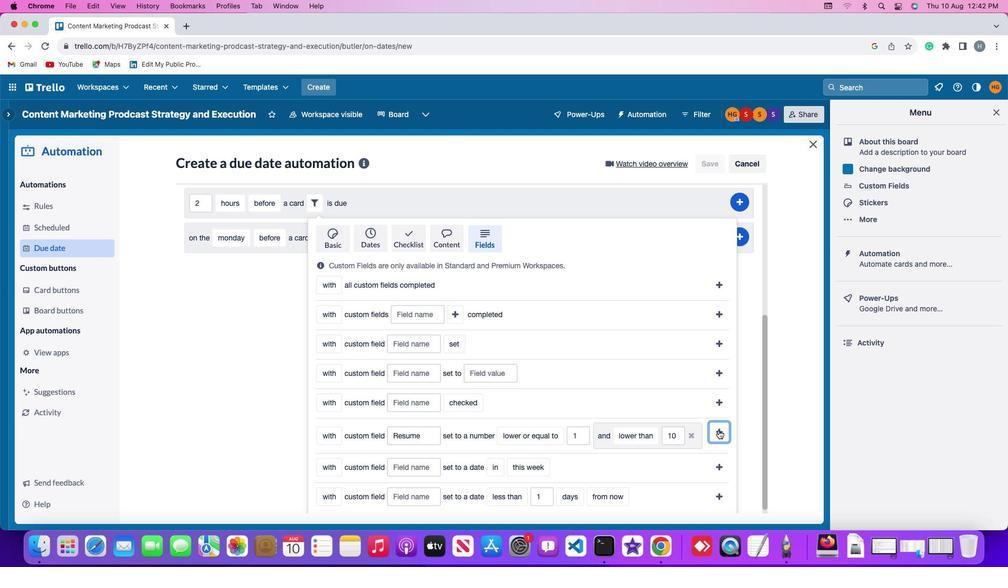 
Action: Mouse moved to (744, 420)
Screenshot: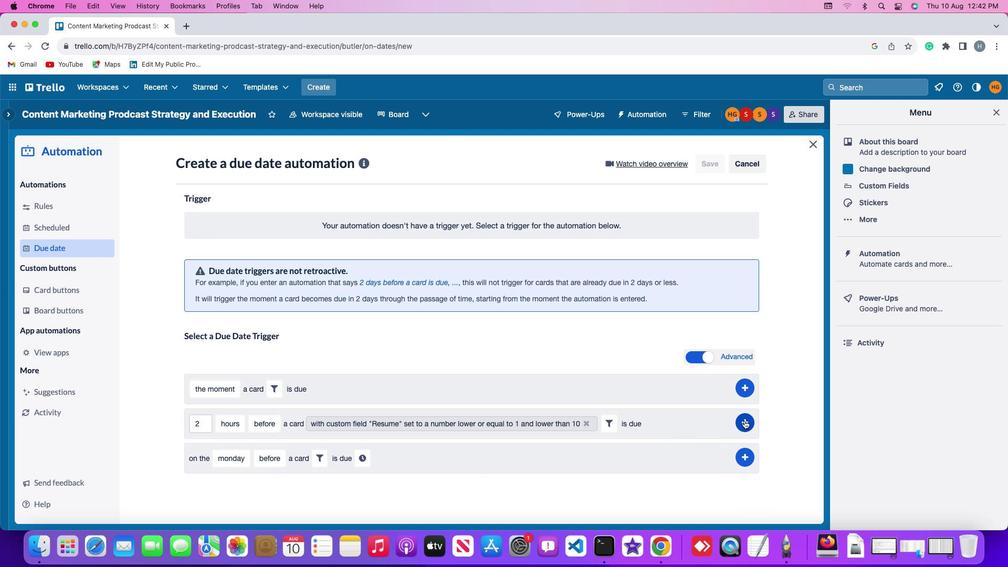 
Action: Mouse pressed left at (744, 420)
Screenshot: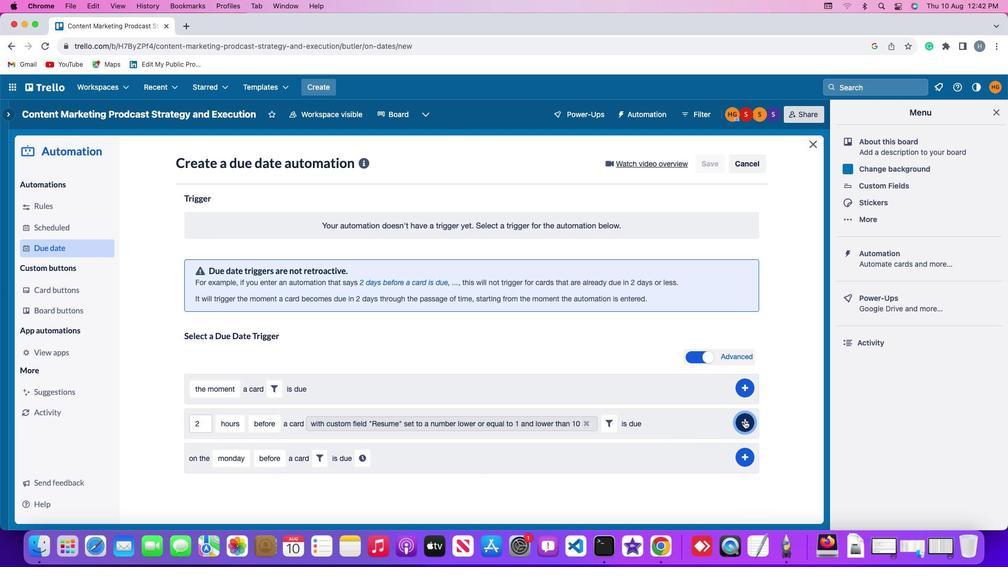 
Action: Mouse moved to (789, 355)
Screenshot: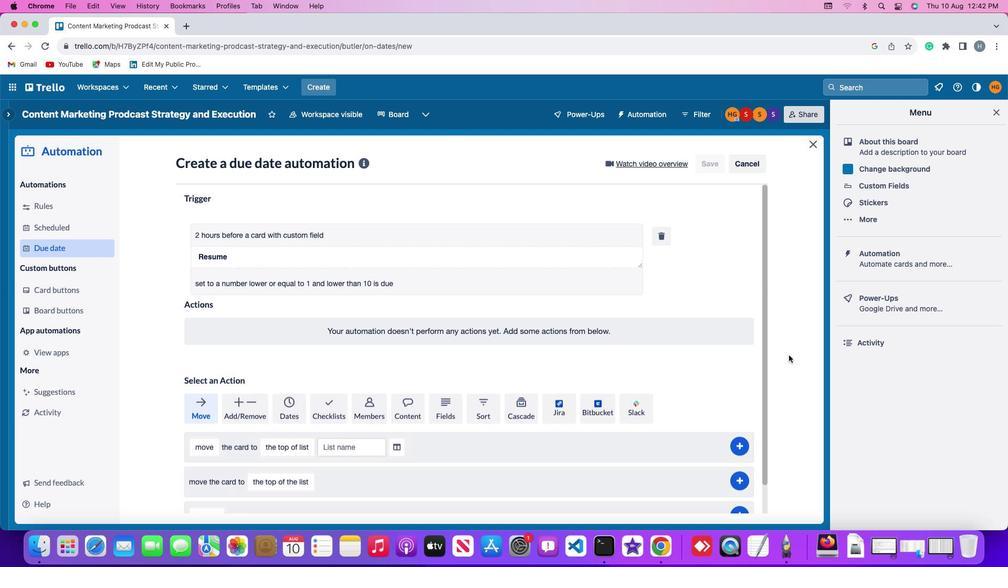 
